 Task: Search one way flight ticket for 1 adult, 1 child, 1 infant in seat in premium economy from Charleston: Charleston International Airport/charleston Afb to Rockford: Chicago Rockford International Airport(was Northwest Chicagoland Regional Airport At Rockford) on 5-1-2023. Choice of flights is Emirates. Number of bags: 2 carry on bags and 4 checked bags. Price is upto 105000. Outbound departure time preference is 18:30.
Action: Mouse moved to (224, 308)
Screenshot: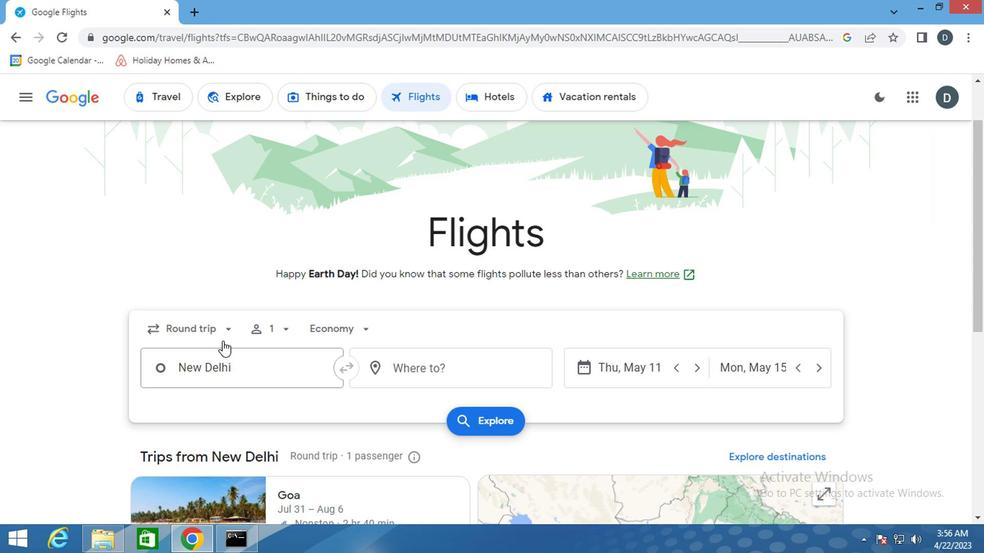 
Action: Mouse pressed left at (224, 308)
Screenshot: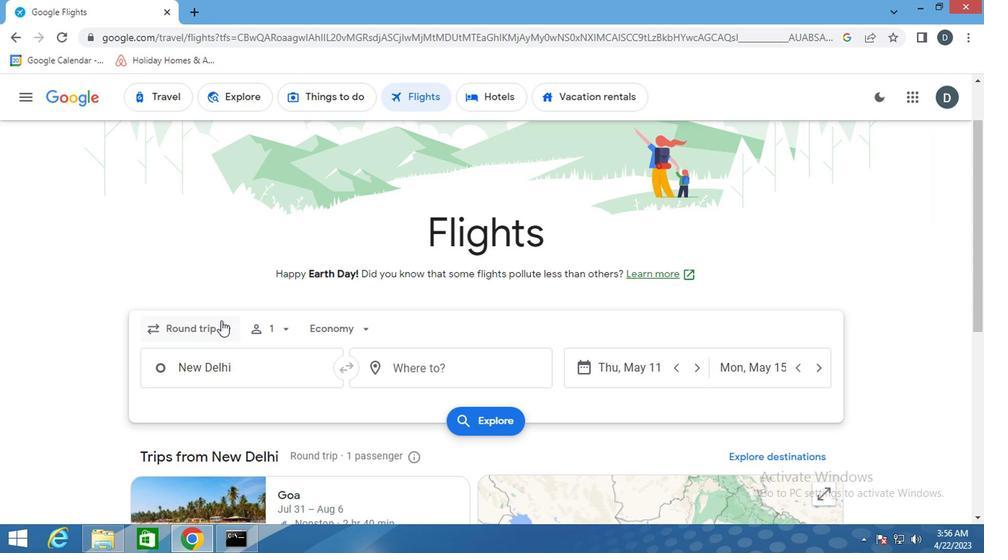 
Action: Mouse moved to (216, 390)
Screenshot: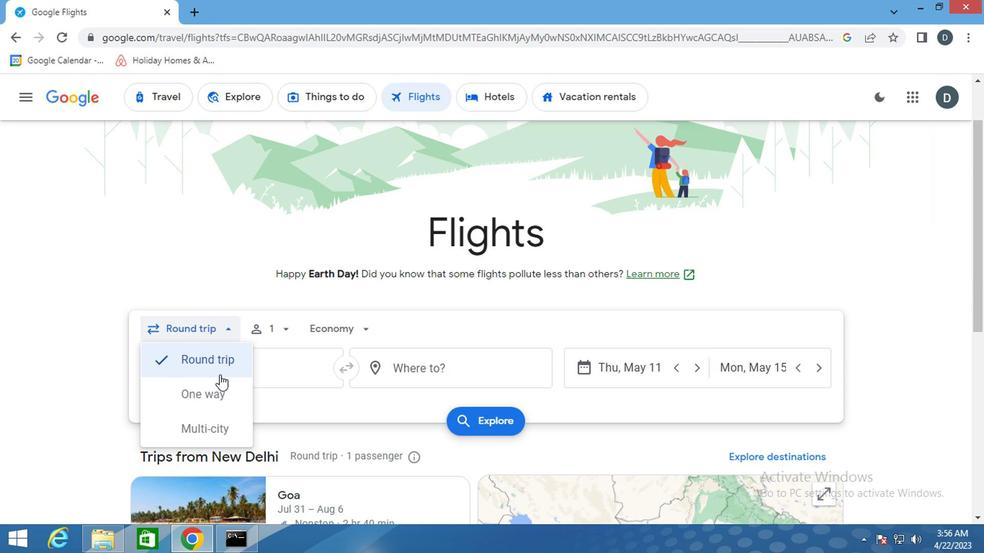 
Action: Mouse pressed left at (216, 390)
Screenshot: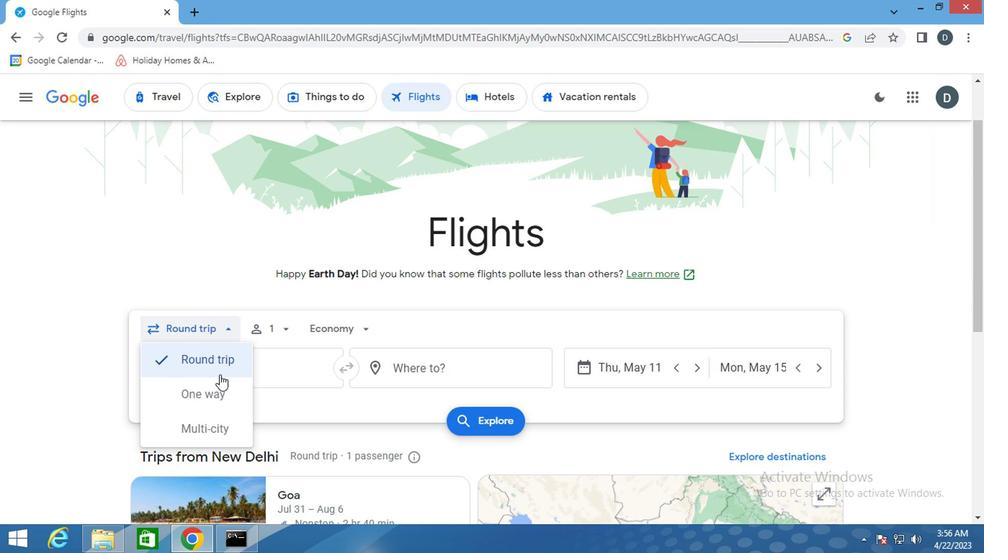 
Action: Mouse moved to (289, 317)
Screenshot: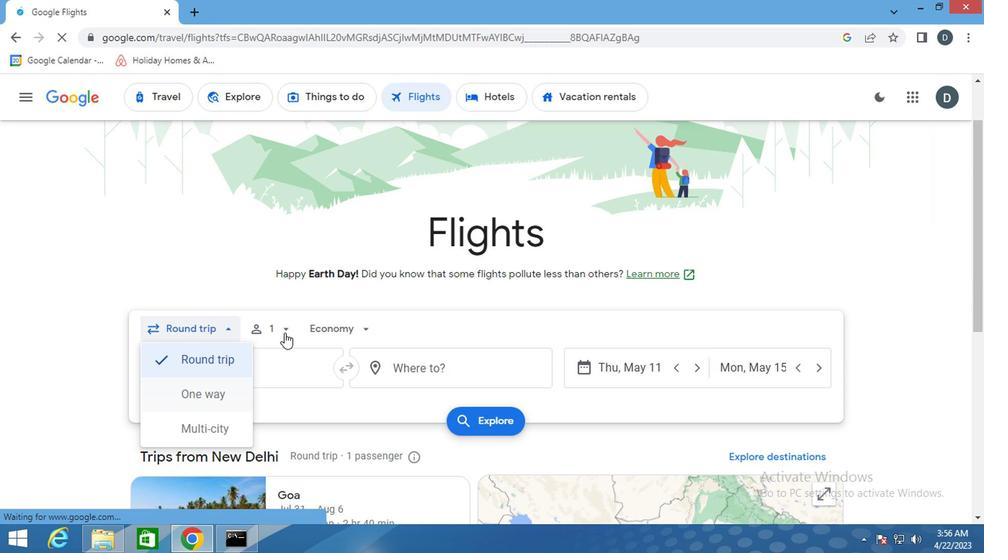 
Action: Mouse pressed left at (289, 317)
Screenshot: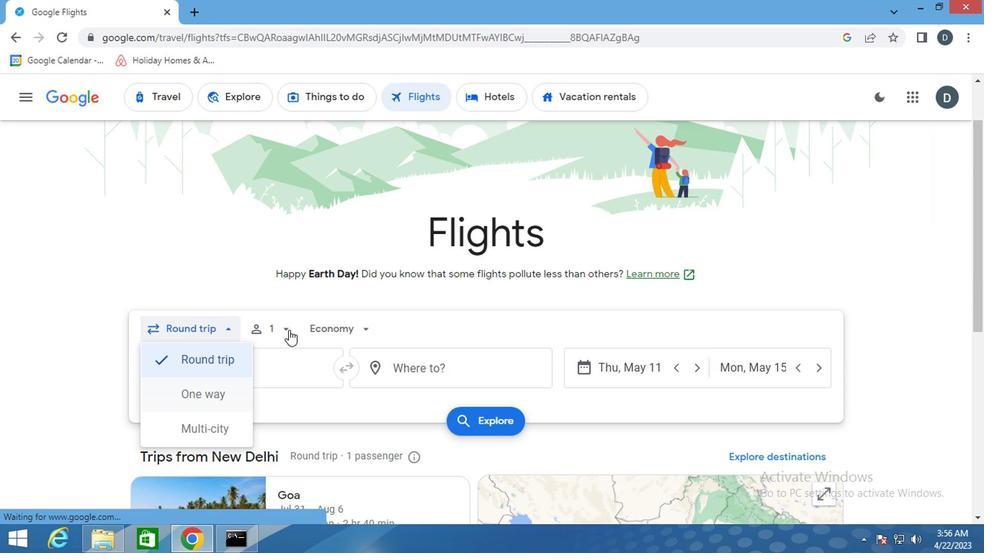 
Action: Mouse moved to (389, 395)
Screenshot: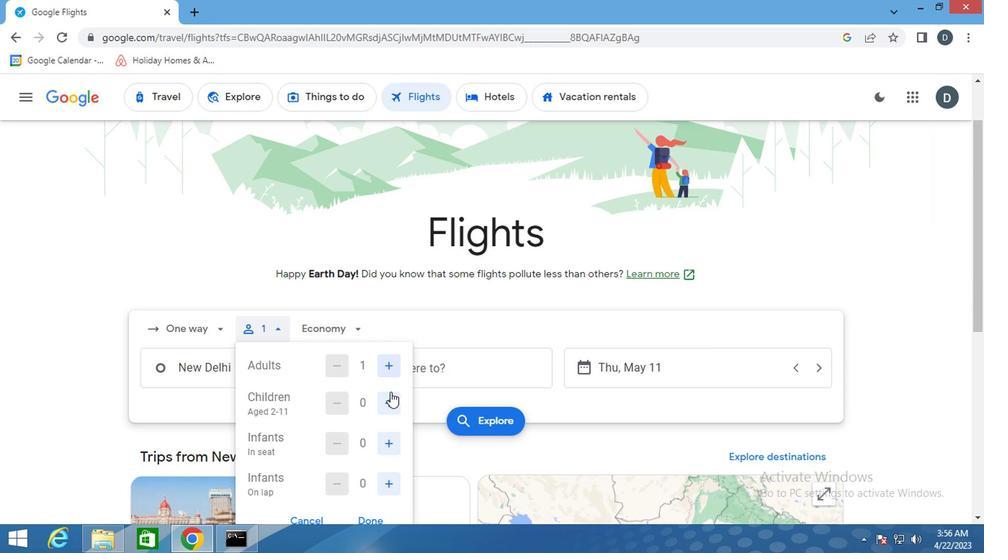 
Action: Mouse pressed left at (389, 395)
Screenshot: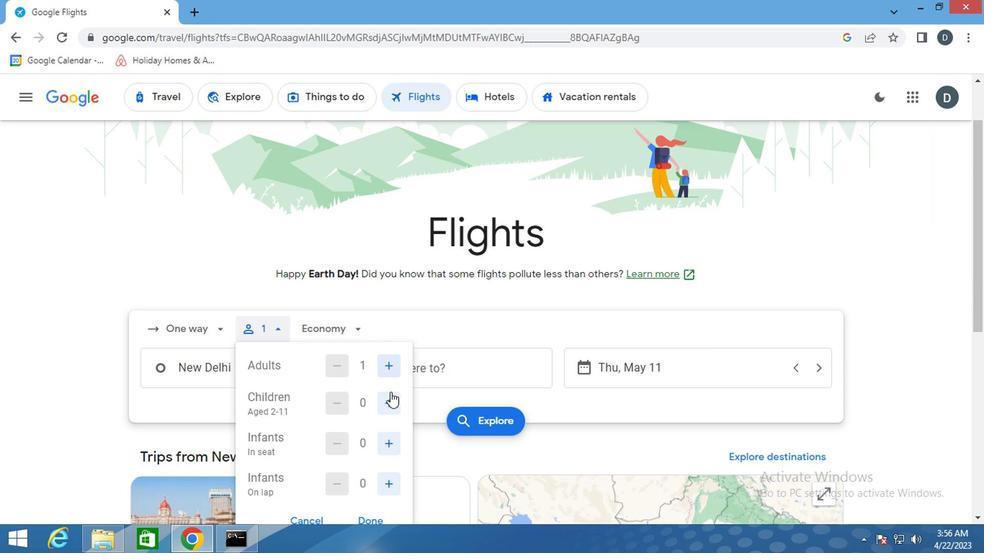 
Action: Mouse moved to (383, 449)
Screenshot: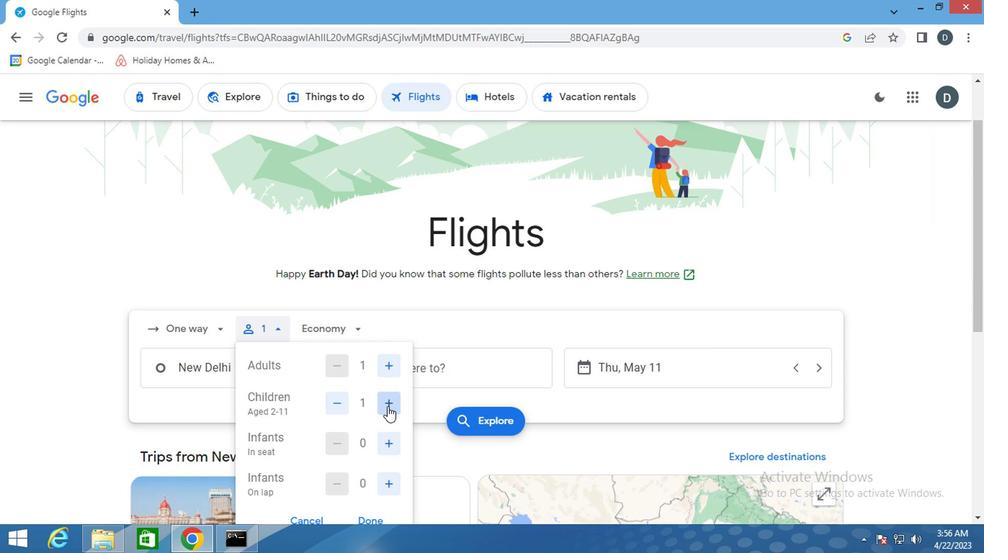 
Action: Mouse pressed left at (383, 449)
Screenshot: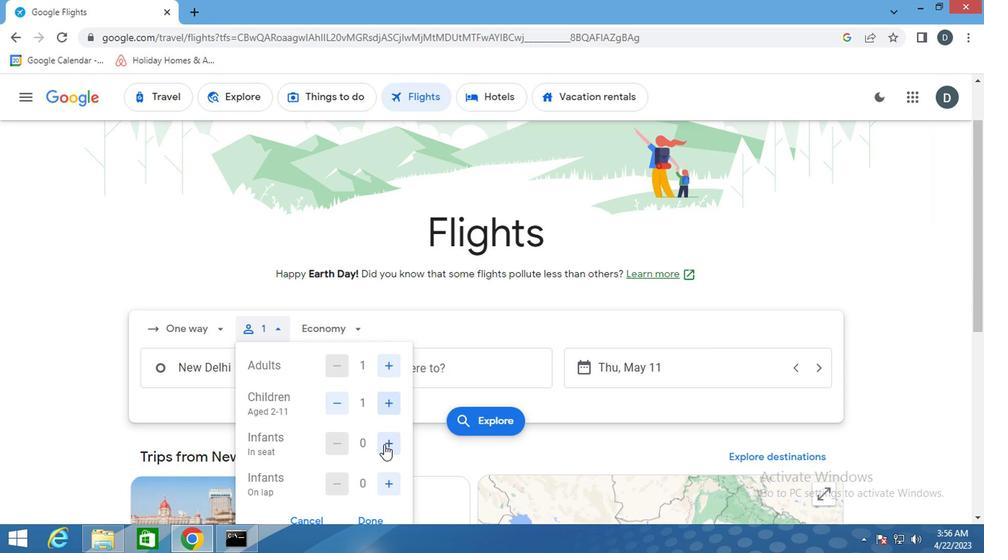 
Action: Mouse moved to (365, 531)
Screenshot: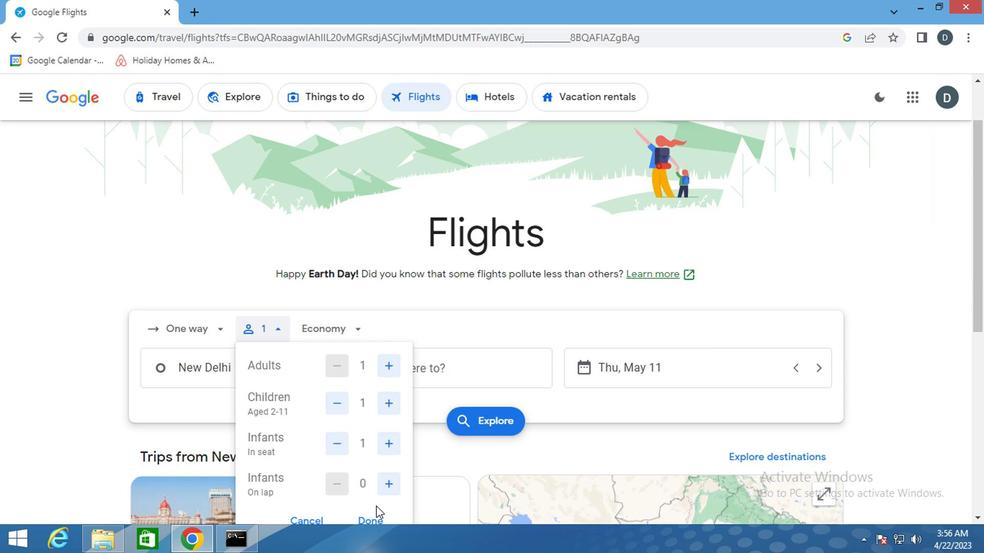
Action: Mouse pressed left at (365, 531)
Screenshot: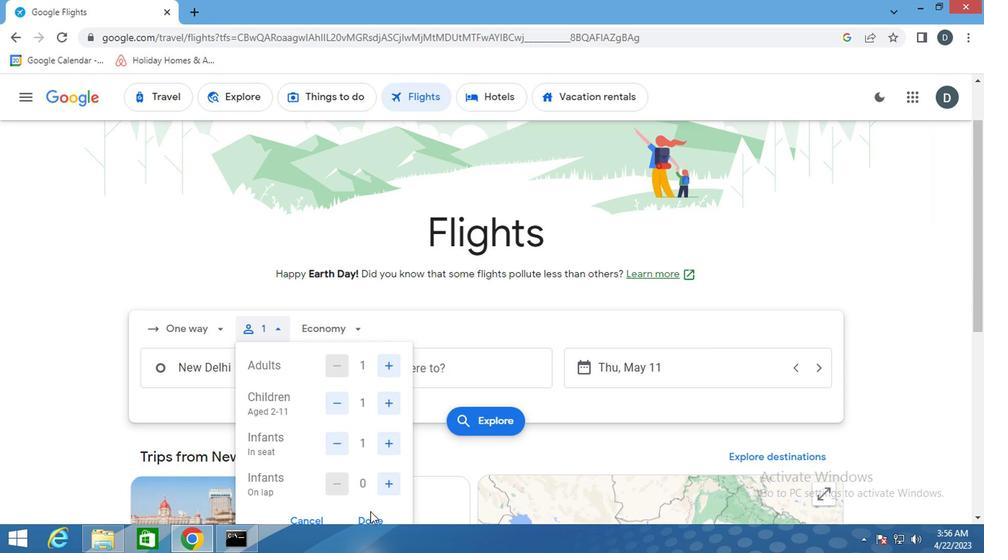 
Action: Mouse moved to (343, 313)
Screenshot: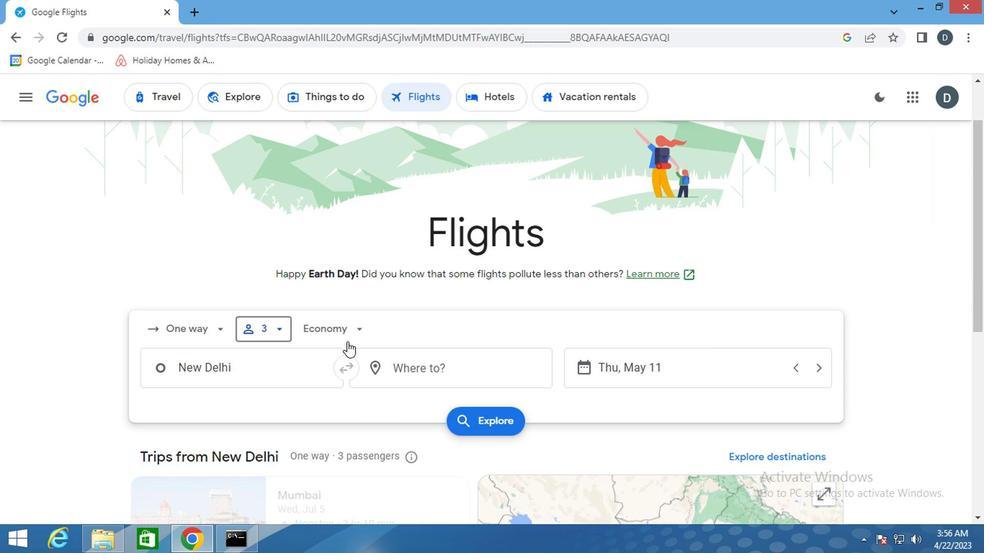 
Action: Mouse pressed left at (343, 313)
Screenshot: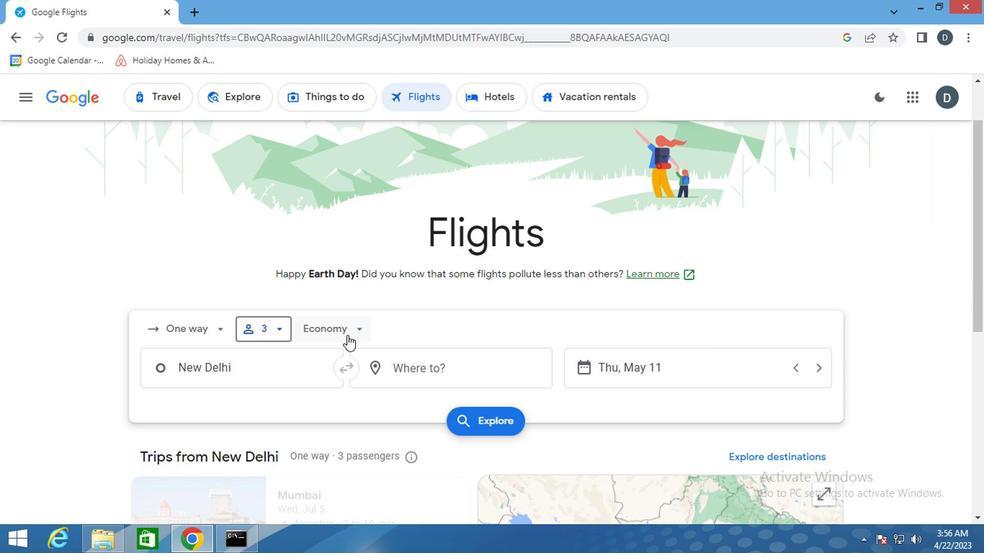 
Action: Mouse moved to (397, 408)
Screenshot: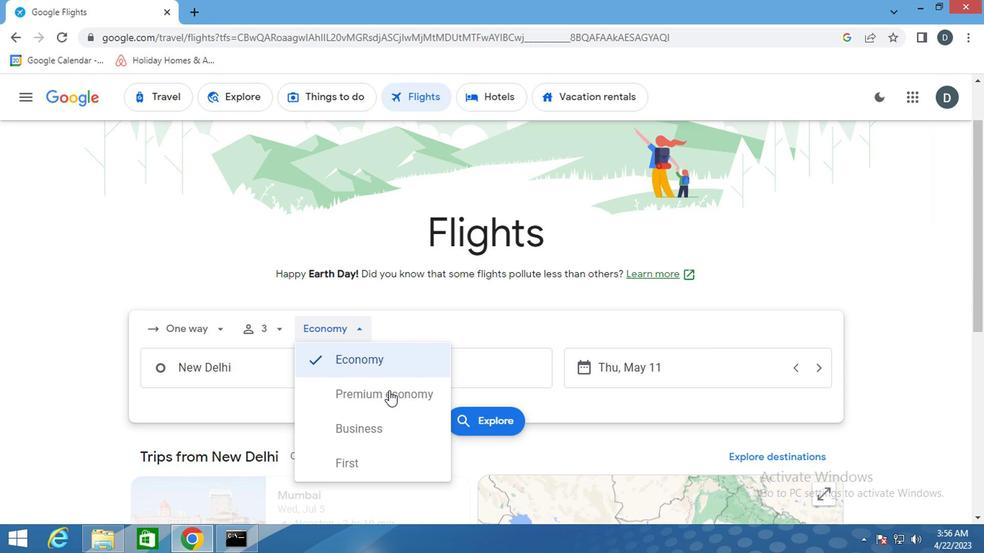 
Action: Mouse pressed left at (397, 408)
Screenshot: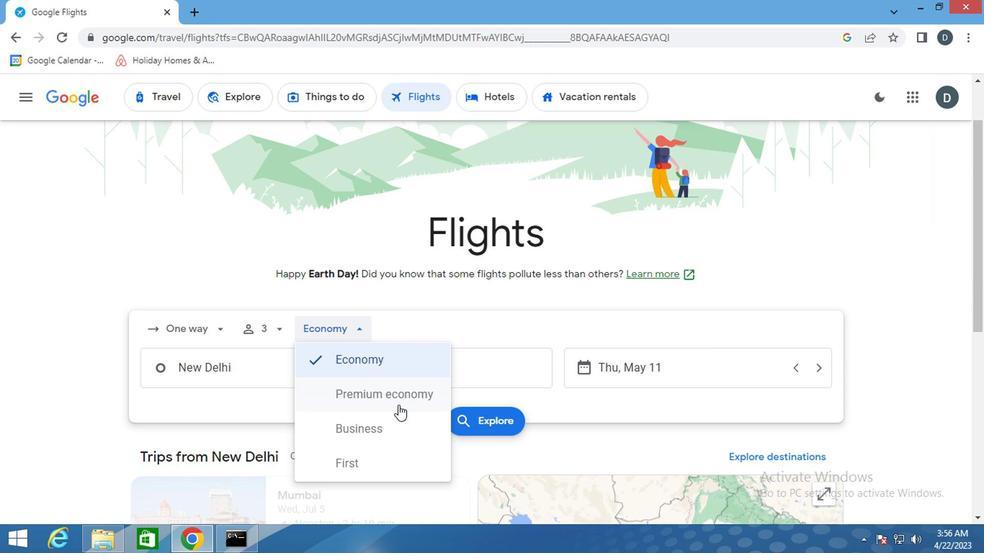 
Action: Mouse moved to (270, 378)
Screenshot: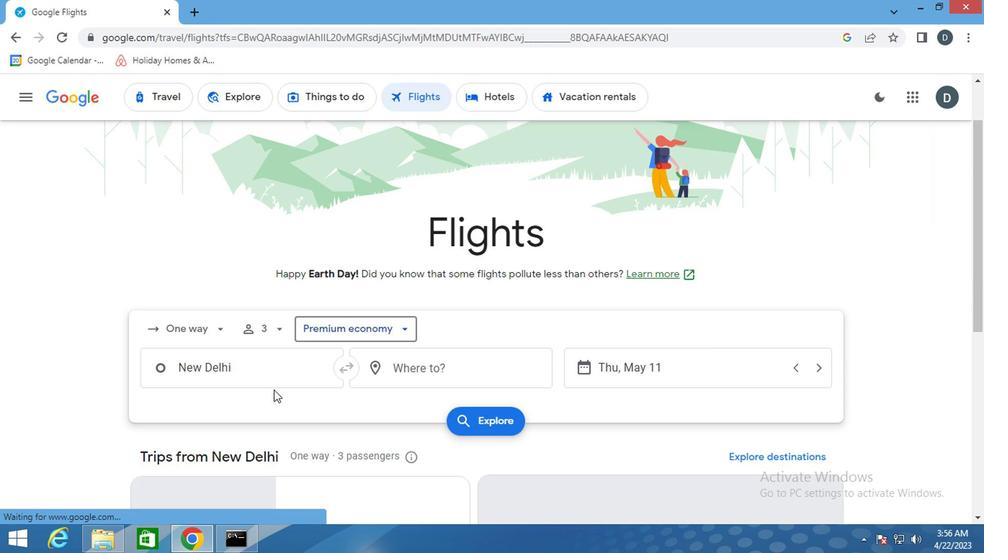 
Action: Mouse pressed left at (270, 378)
Screenshot: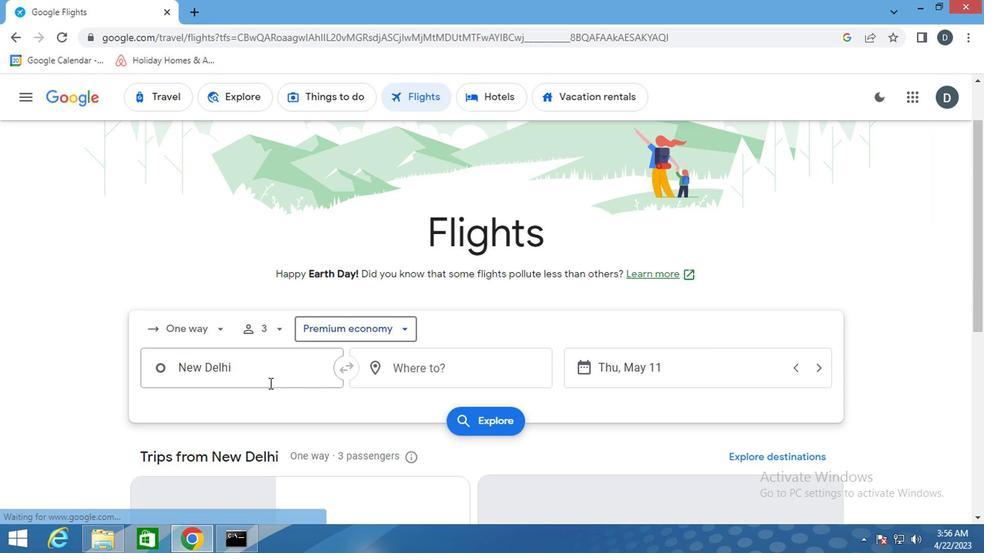 
Action: Key pressed <Key.shift>CHARLESTON
Screenshot: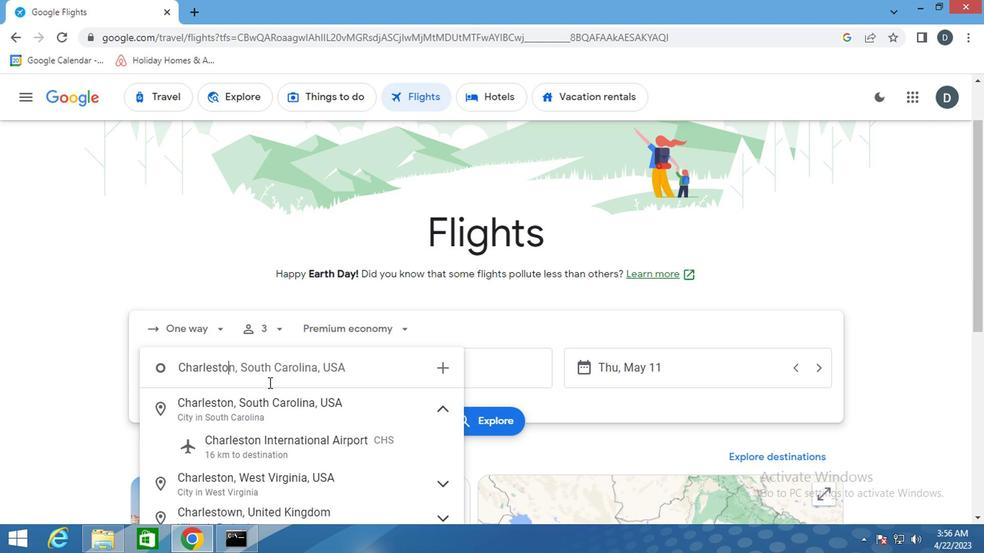 
Action: Mouse moved to (285, 447)
Screenshot: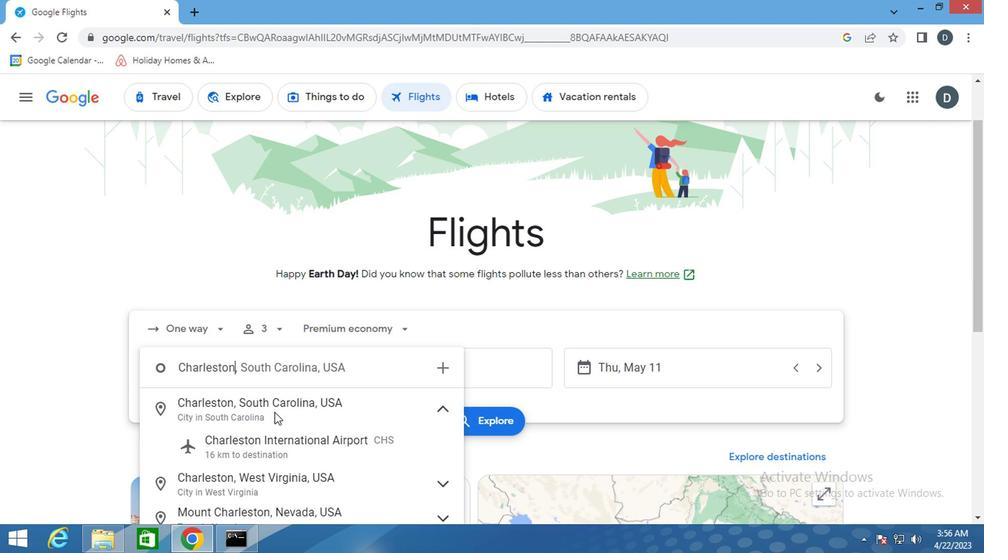 
Action: Mouse pressed left at (285, 447)
Screenshot: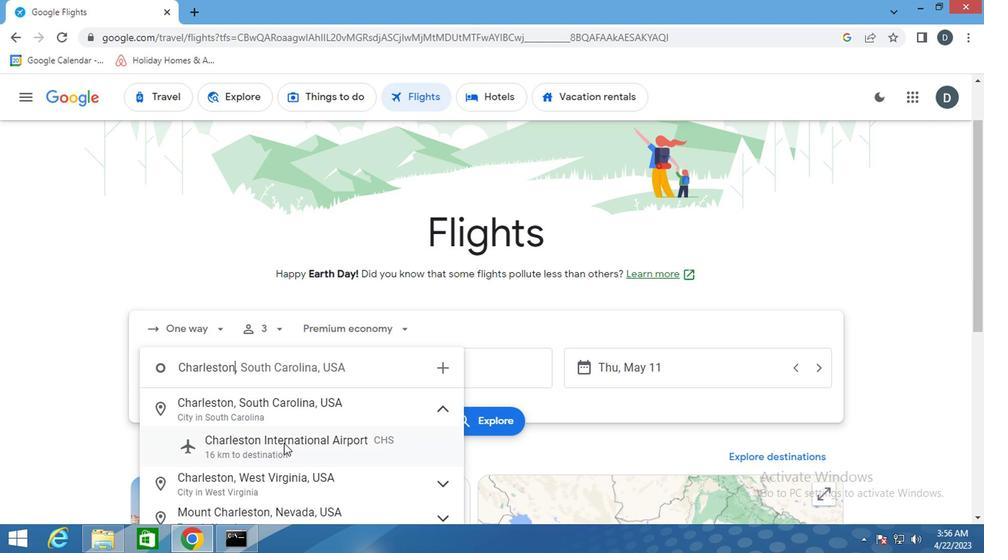 
Action: Mouse moved to (443, 362)
Screenshot: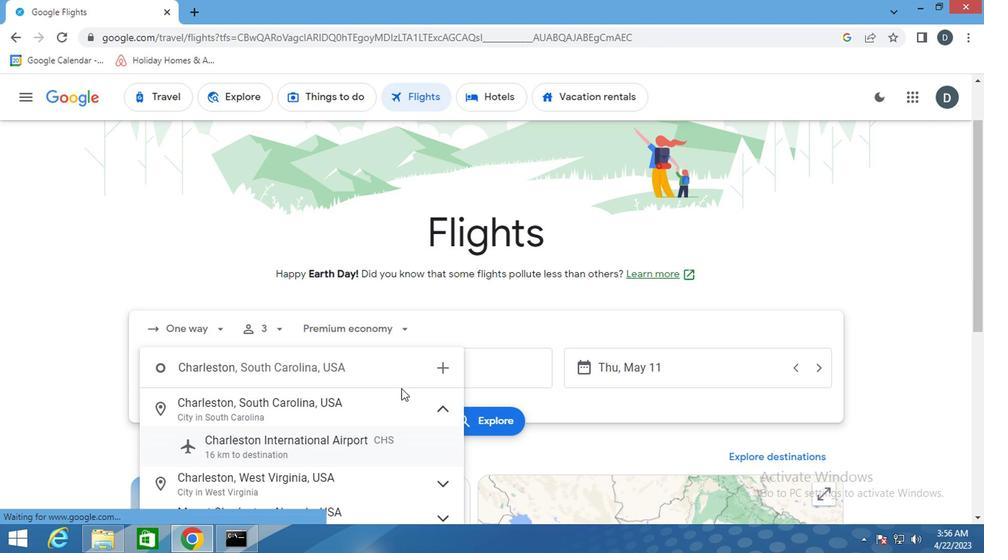 
Action: Mouse pressed left at (443, 362)
Screenshot: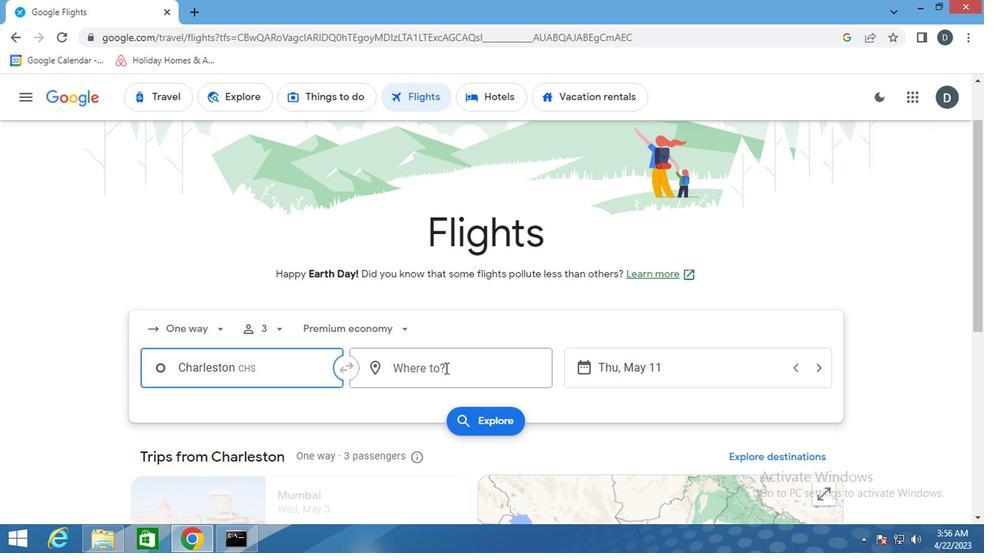 
Action: Mouse moved to (444, 361)
Screenshot: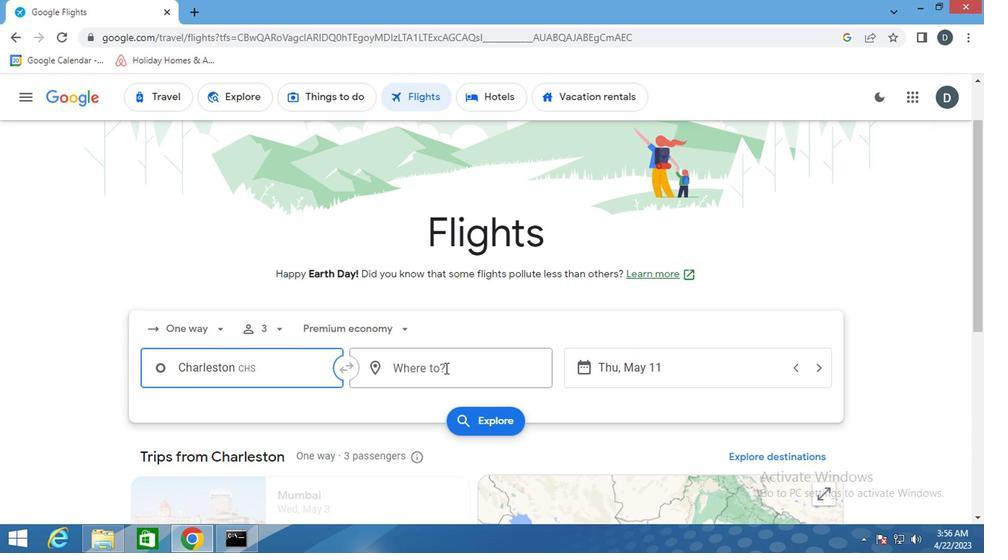 
Action: Key pressed ROC<Key.backspace><Key.backspace><Key.backspace><Key.backspace><Key.shift>ROCKFORD
Screenshot: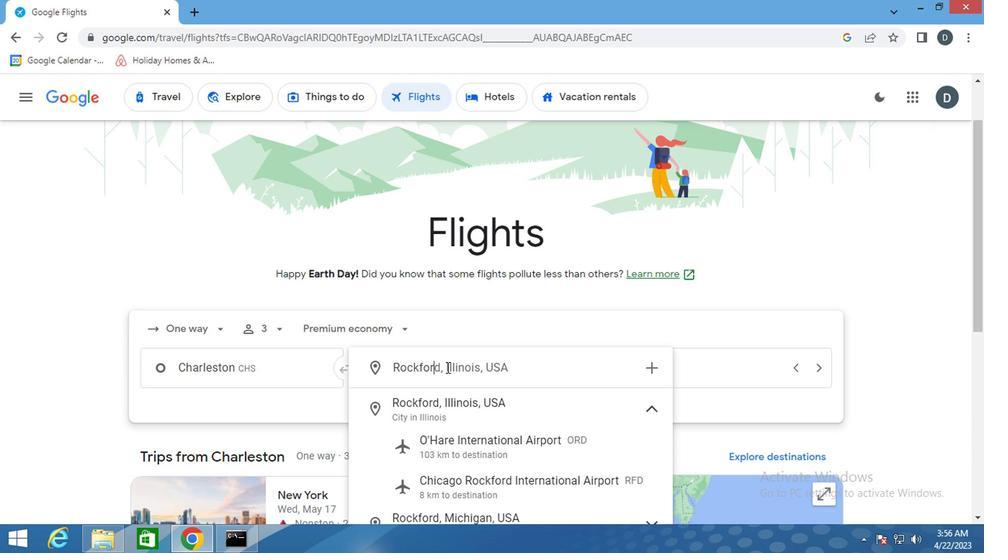 
Action: Mouse moved to (498, 477)
Screenshot: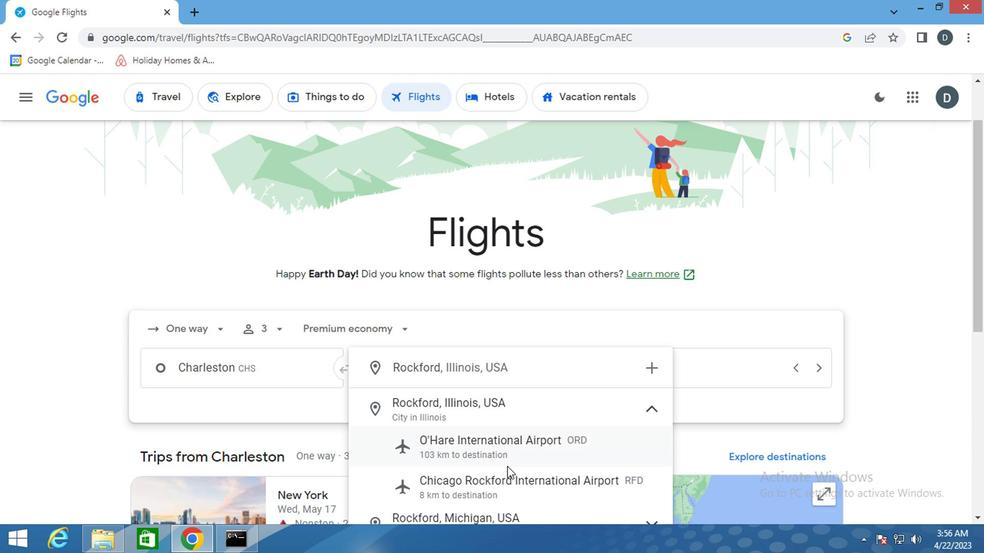 
Action: Mouse pressed left at (498, 477)
Screenshot: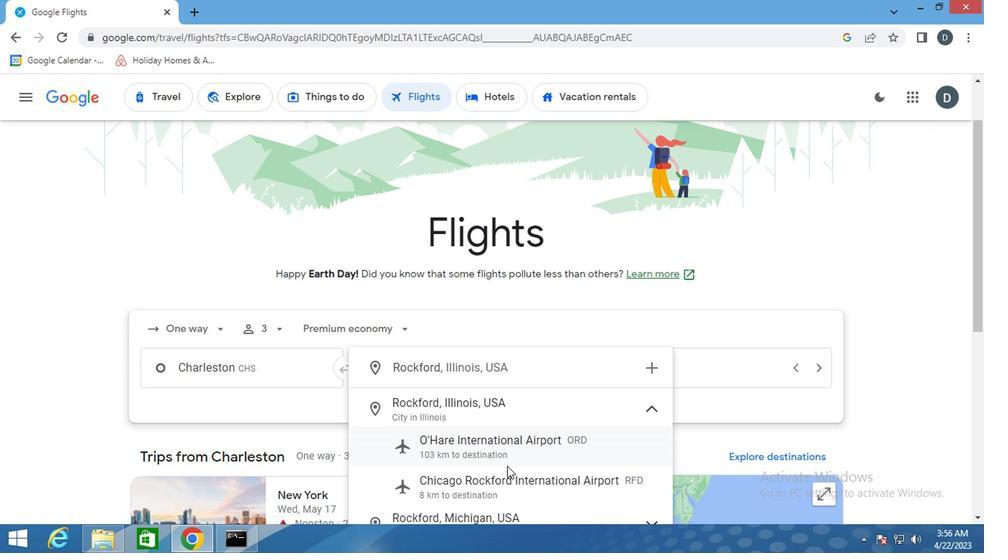 
Action: Mouse moved to (662, 365)
Screenshot: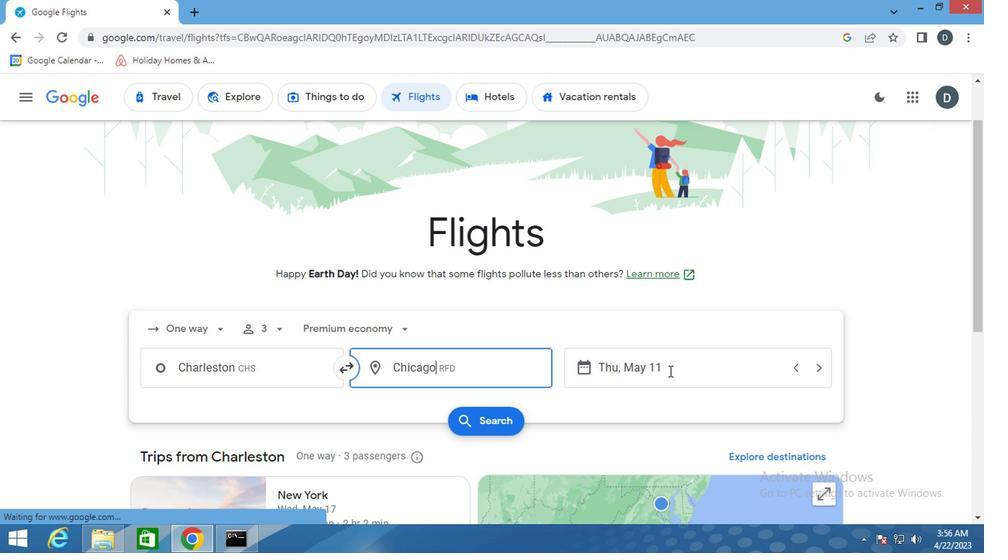 
Action: Mouse pressed left at (662, 365)
Screenshot: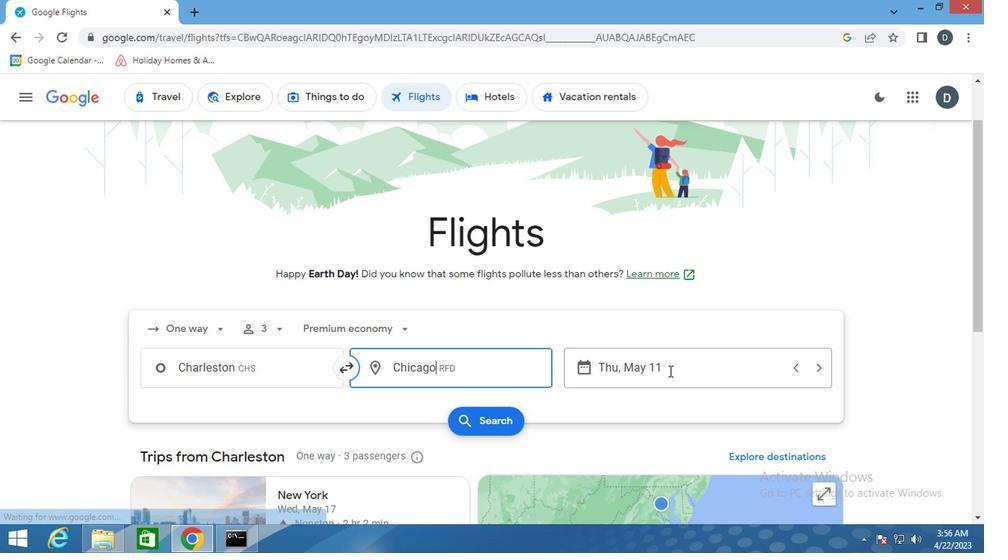 
Action: Mouse moved to (615, 228)
Screenshot: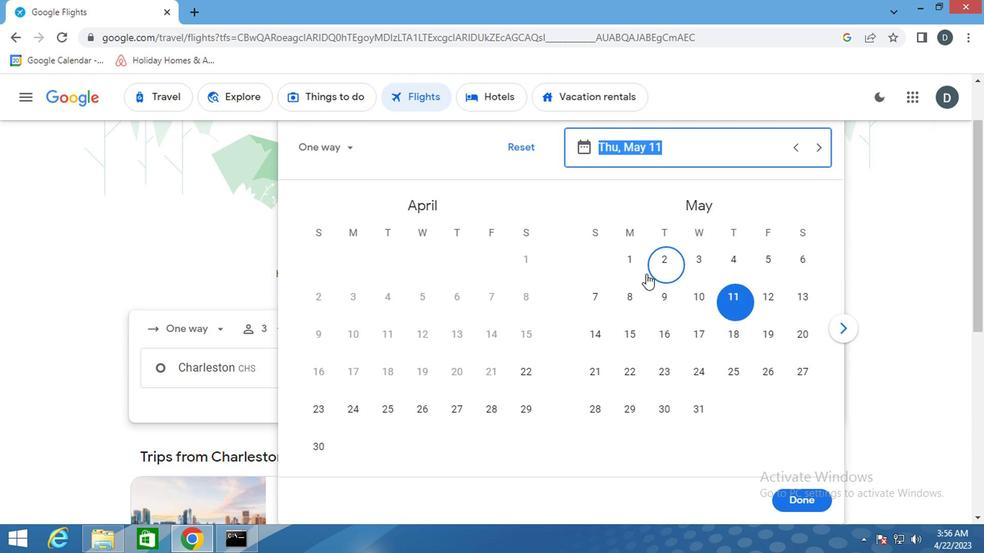 
Action: Mouse pressed left at (615, 228)
Screenshot: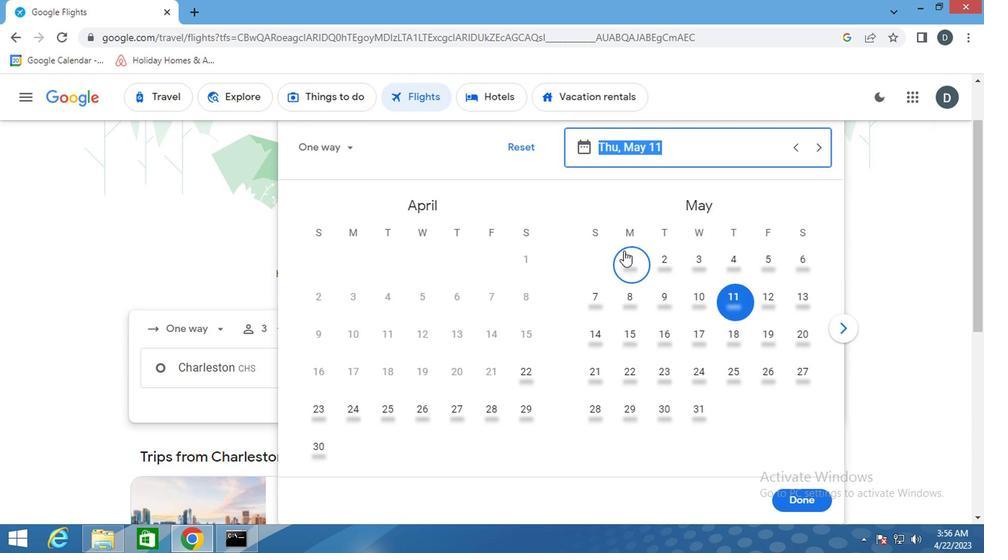
Action: Mouse moved to (804, 532)
Screenshot: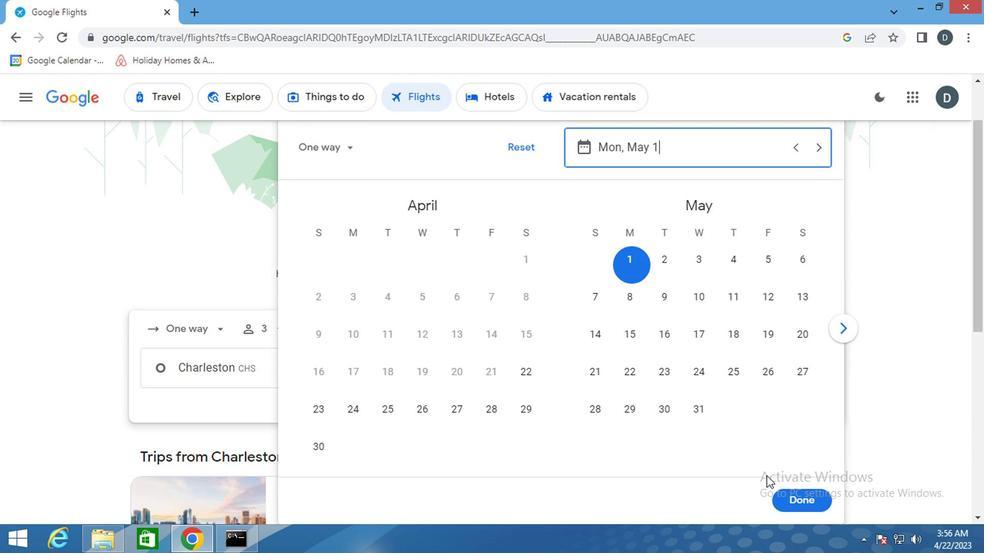 
Action: Mouse pressed left at (804, 532)
Screenshot: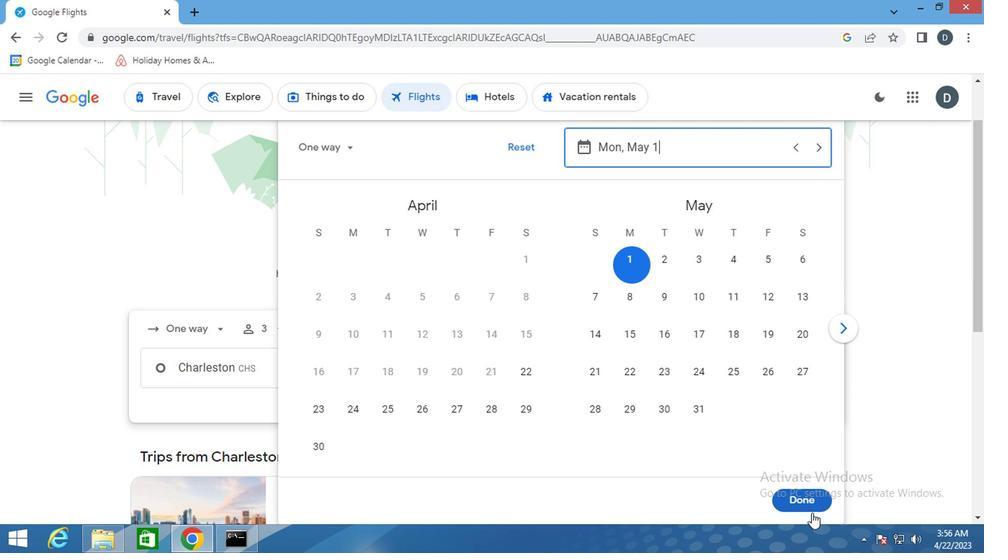 
Action: Mouse moved to (799, 518)
Screenshot: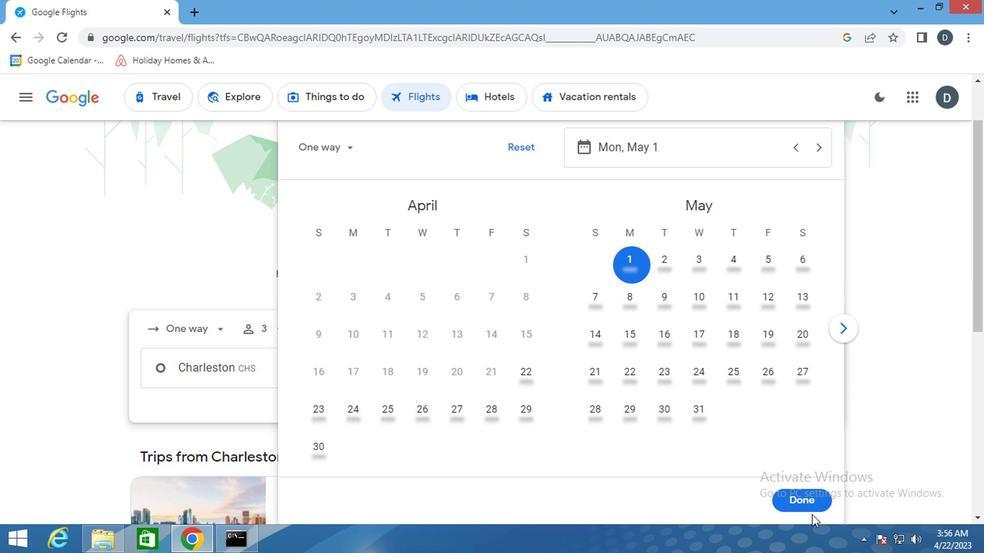 
Action: Mouse pressed left at (799, 518)
Screenshot: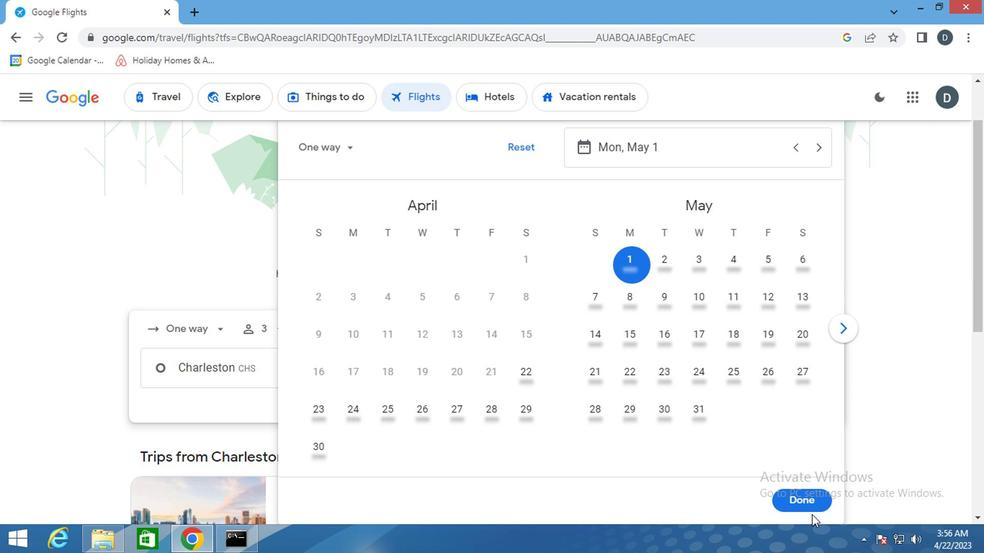 
Action: Mouse moved to (463, 416)
Screenshot: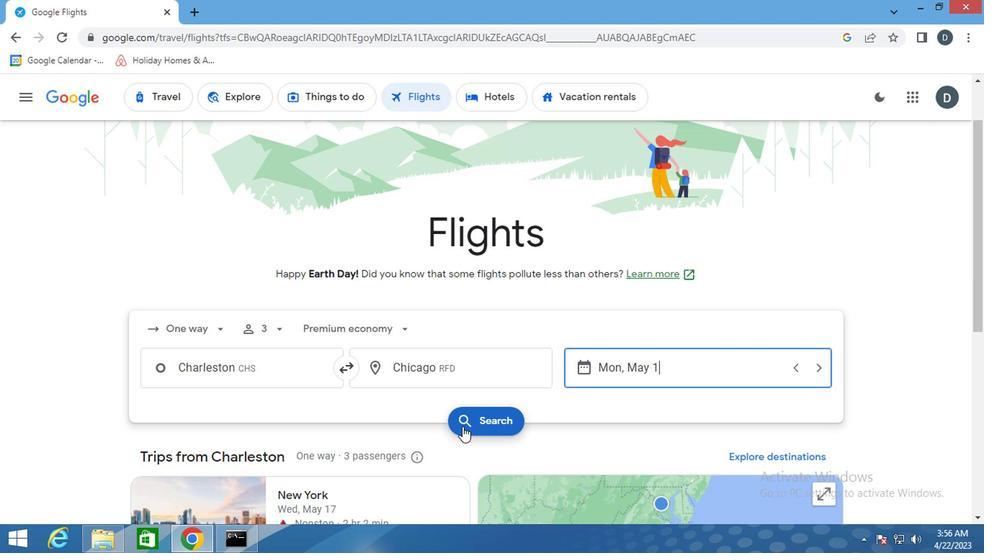
Action: Mouse pressed left at (463, 416)
Screenshot: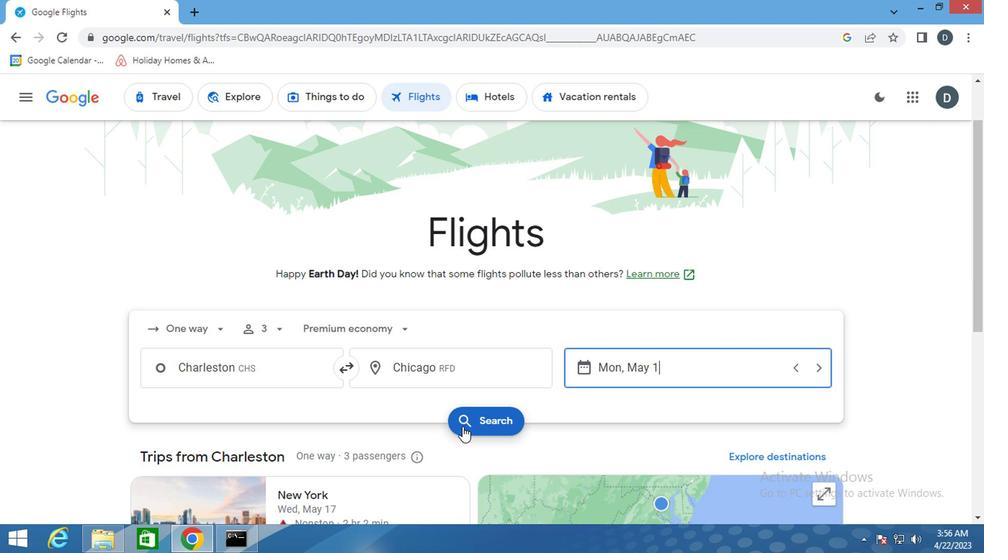 
Action: Mouse moved to (166, 212)
Screenshot: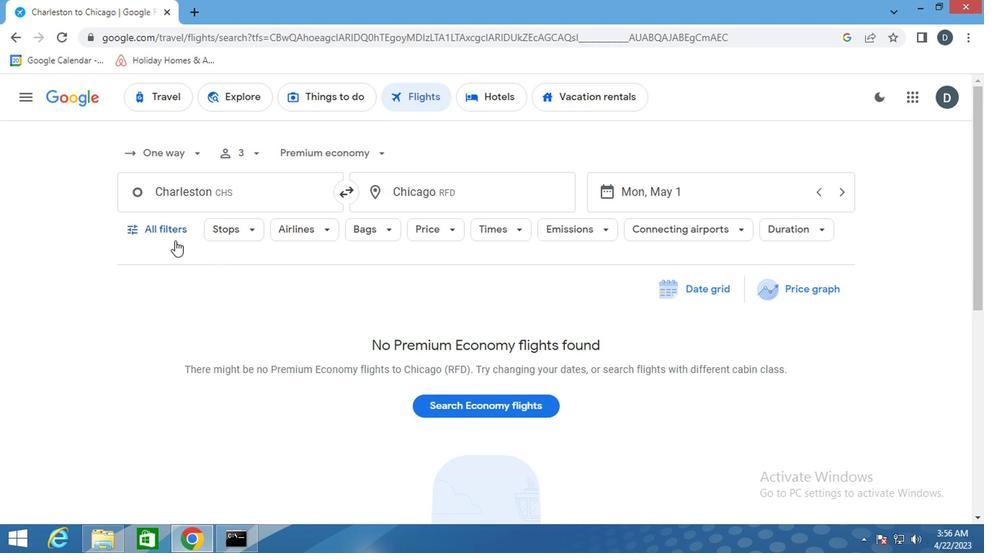 
Action: Mouse pressed left at (166, 212)
Screenshot: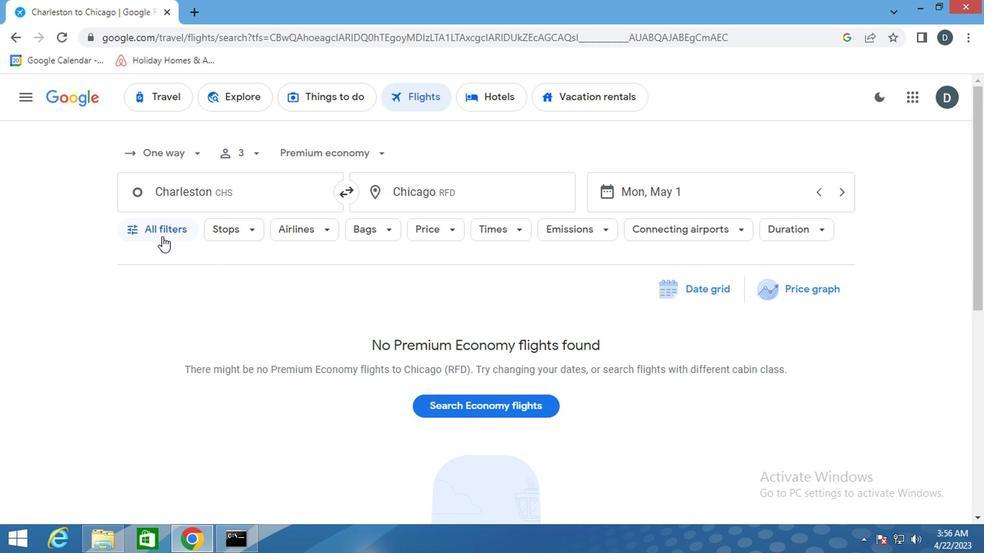 
Action: Mouse moved to (247, 322)
Screenshot: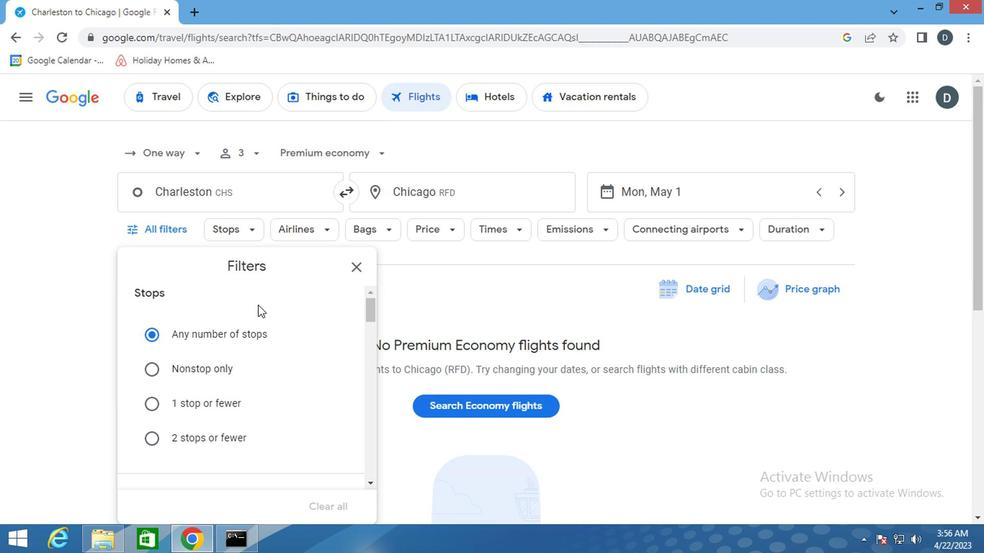
Action: Mouse scrolled (247, 321) with delta (0, 0)
Screenshot: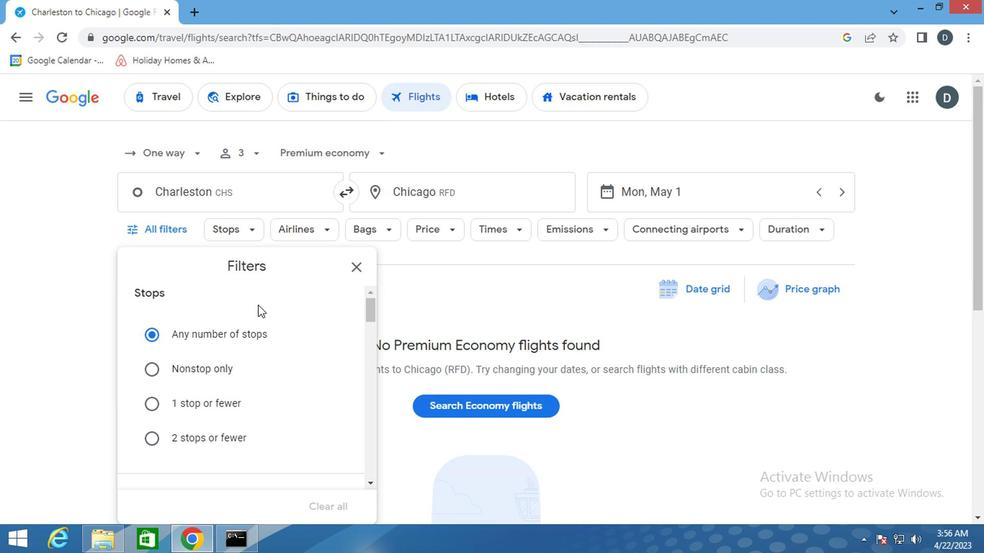 
Action: Mouse moved to (242, 340)
Screenshot: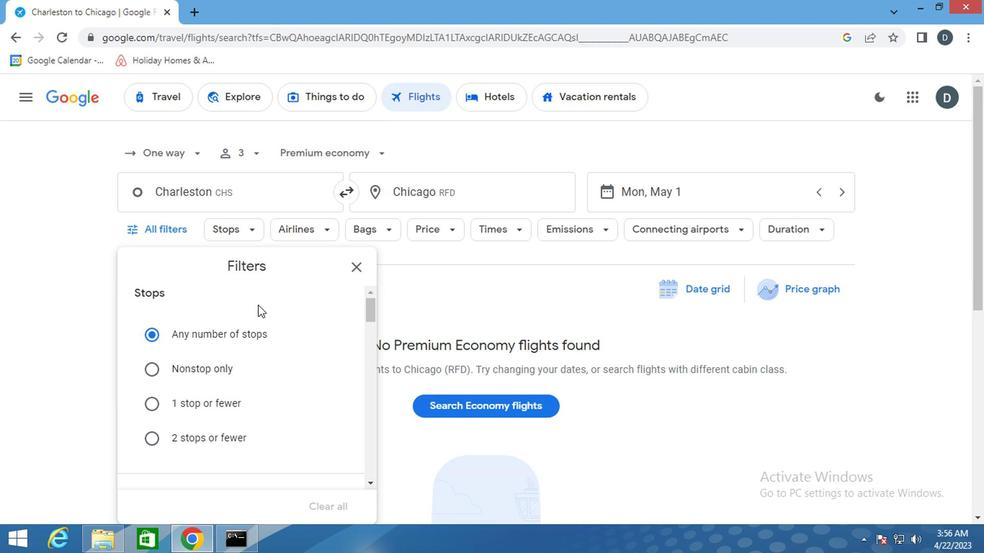 
Action: Mouse scrolled (242, 339) with delta (0, 0)
Screenshot: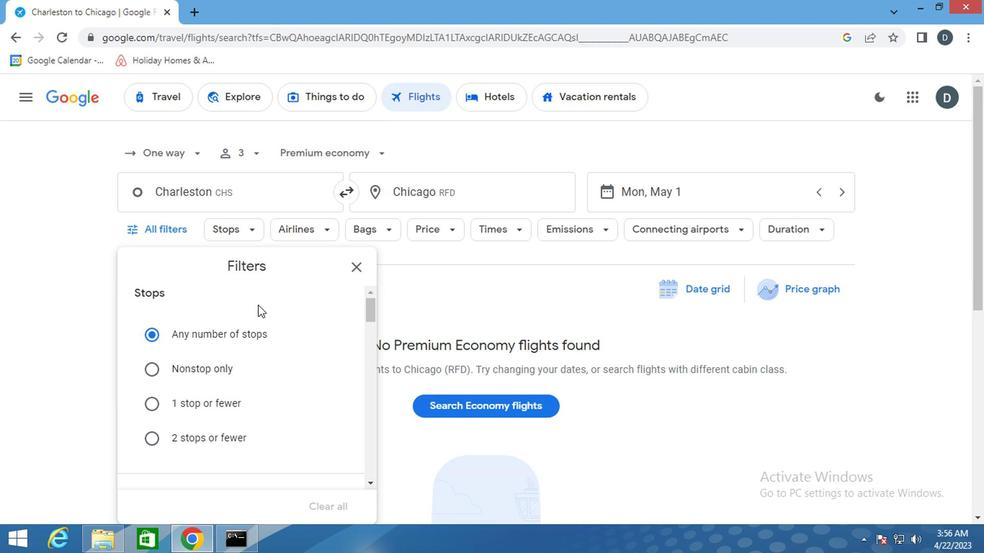 
Action: Mouse moved to (272, 391)
Screenshot: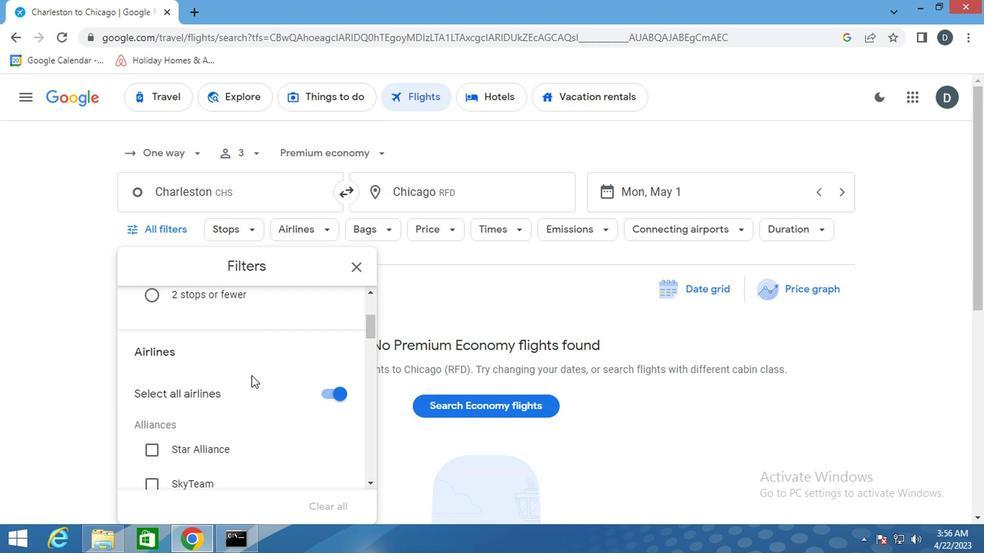
Action: Mouse scrolled (272, 390) with delta (0, -1)
Screenshot: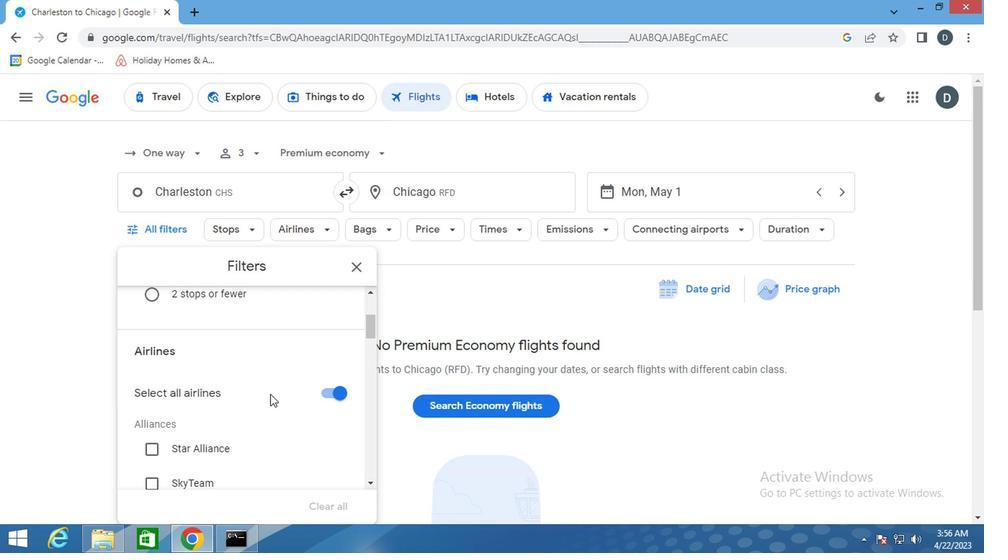 
Action: Mouse scrolled (272, 390) with delta (0, -1)
Screenshot: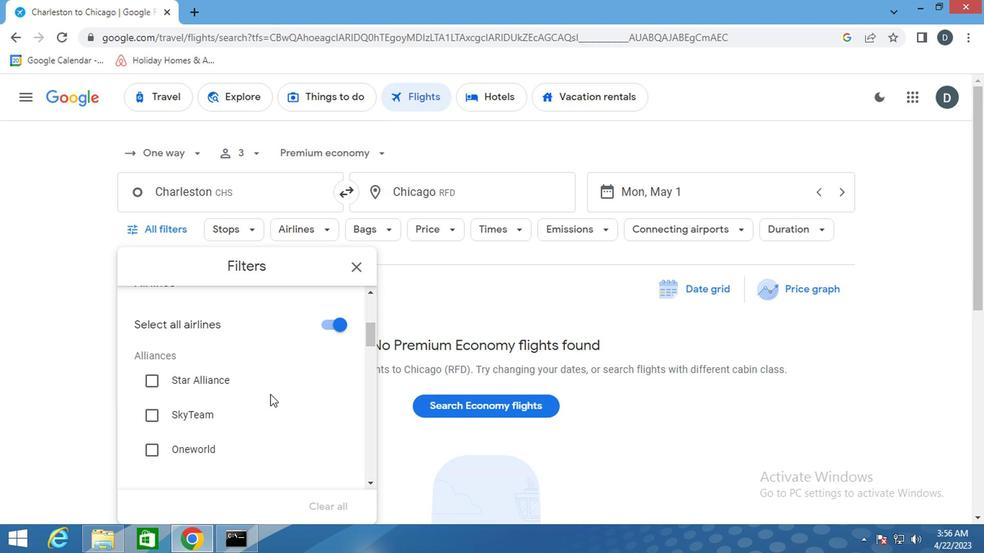 
Action: Mouse scrolled (272, 390) with delta (0, -1)
Screenshot: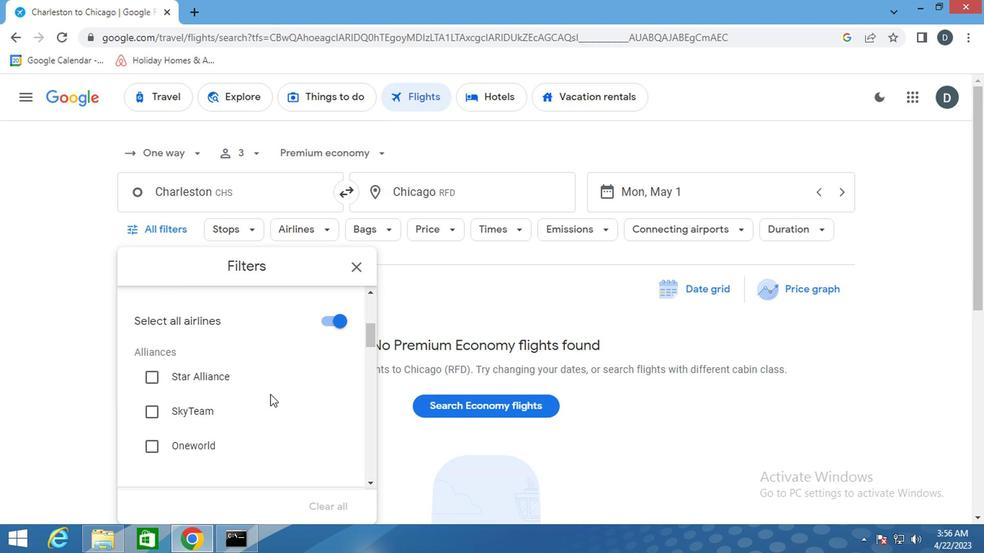 
Action: Mouse scrolled (272, 390) with delta (0, -1)
Screenshot: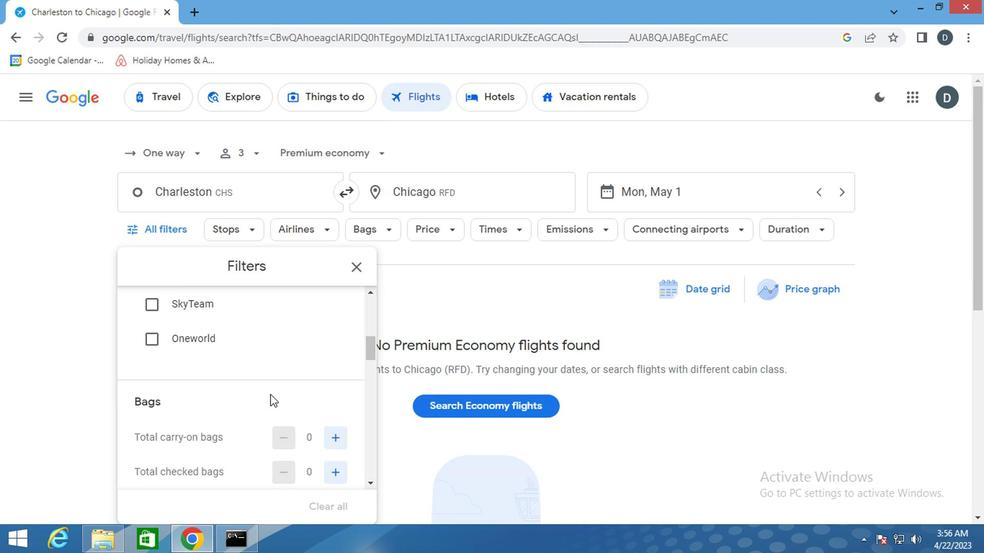 
Action: Mouse scrolled (272, 392) with delta (0, 0)
Screenshot: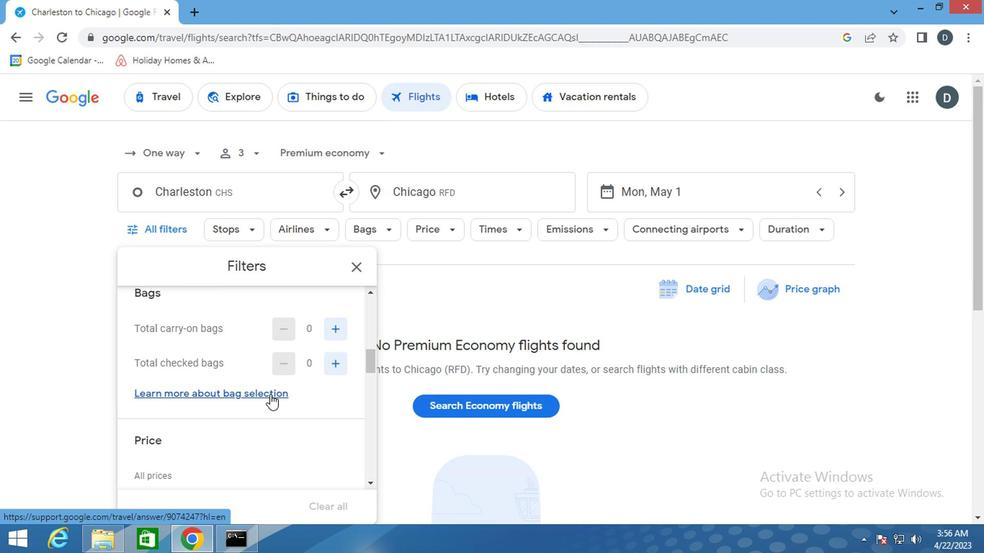 
Action: Mouse moved to (337, 395)
Screenshot: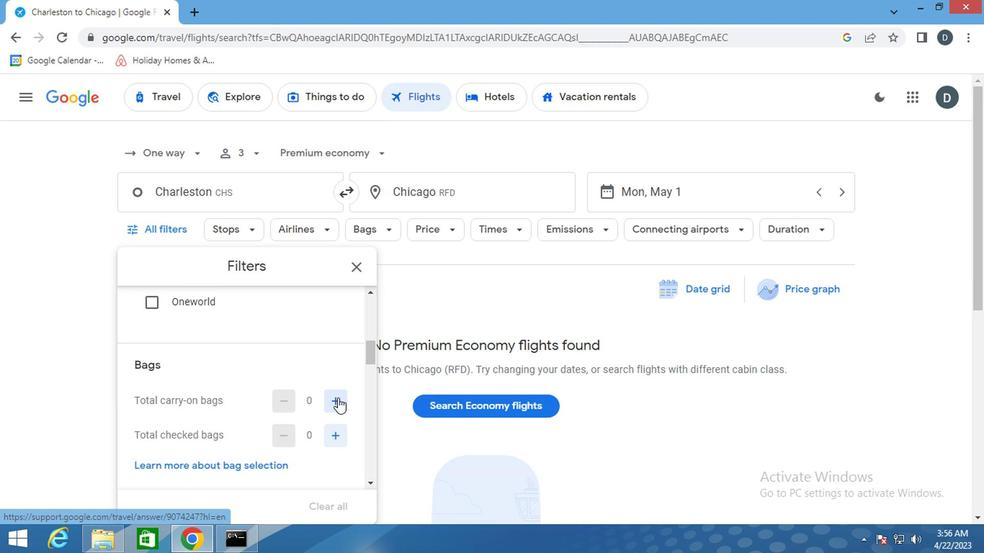 
Action: Mouse pressed left at (337, 395)
Screenshot: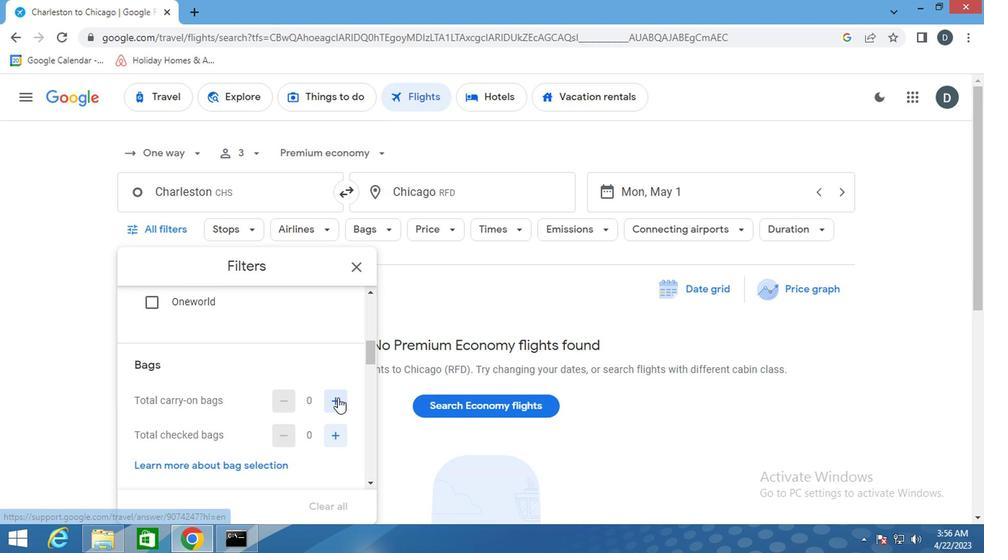 
Action: Mouse pressed left at (337, 395)
Screenshot: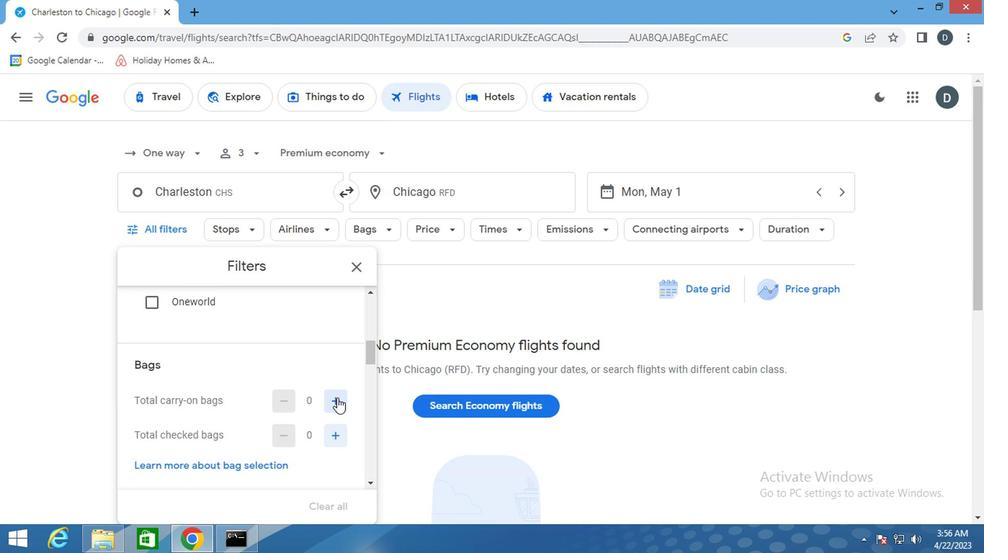 
Action: Mouse moved to (340, 437)
Screenshot: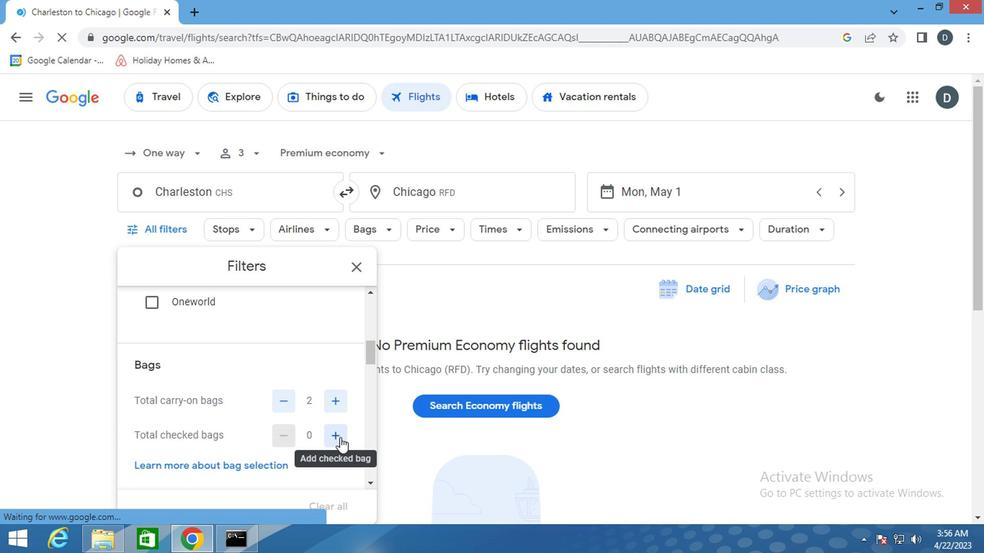
Action: Mouse pressed left at (340, 437)
Screenshot: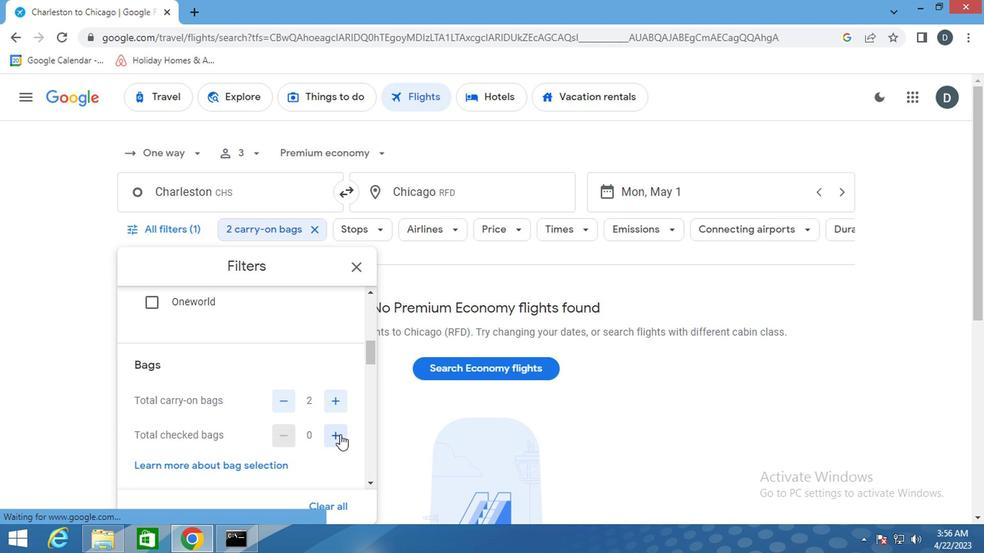 
Action: Mouse pressed left at (340, 437)
Screenshot: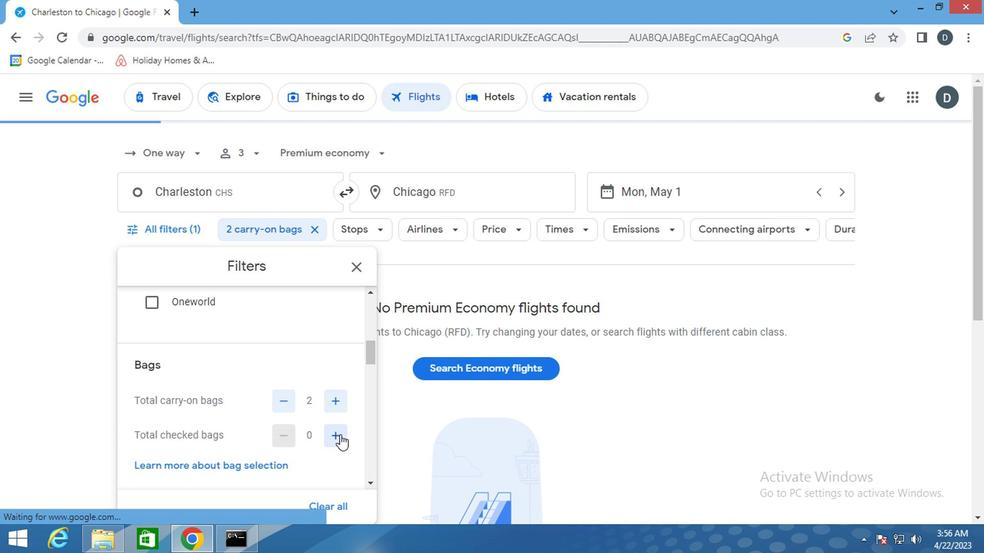 
Action: Mouse pressed left at (340, 437)
Screenshot: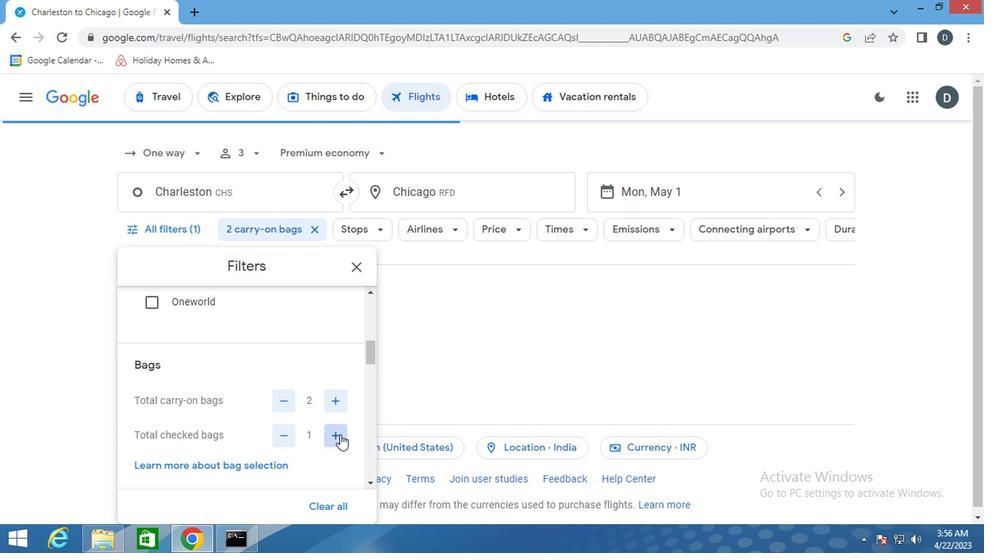 
Action: Mouse moved to (333, 464)
Screenshot: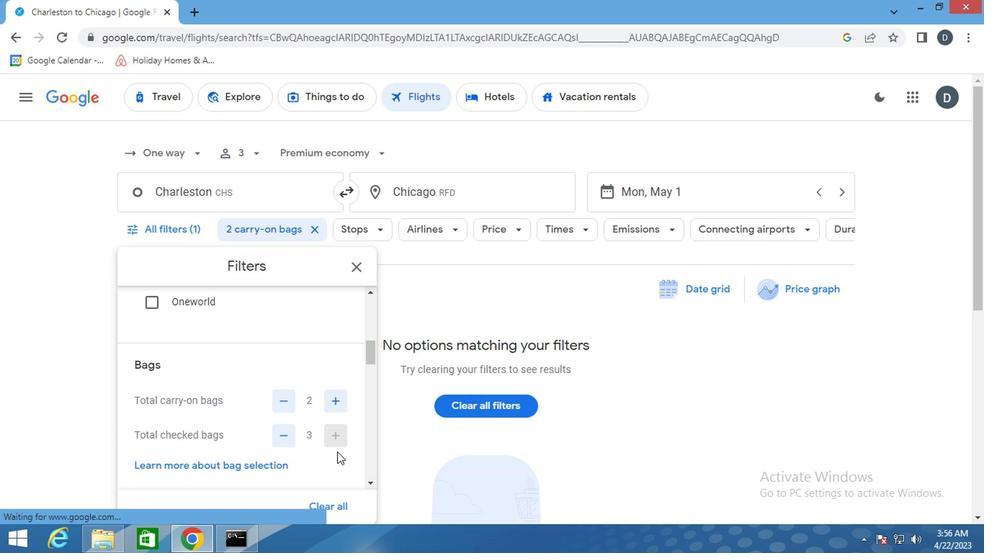 
Action: Mouse scrolled (333, 463) with delta (0, -1)
Screenshot: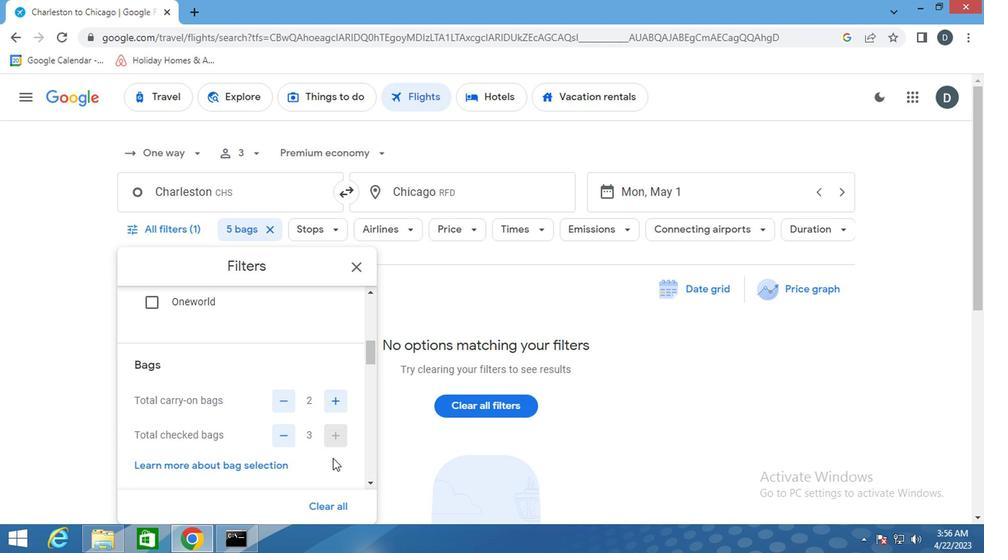 
Action: Mouse scrolled (333, 463) with delta (0, -1)
Screenshot: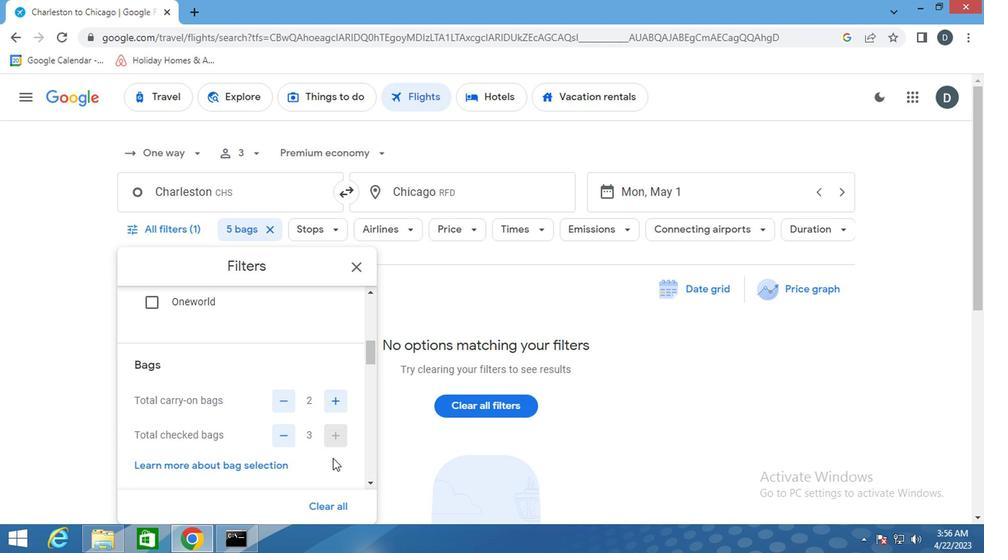 
Action: Mouse moved to (340, 424)
Screenshot: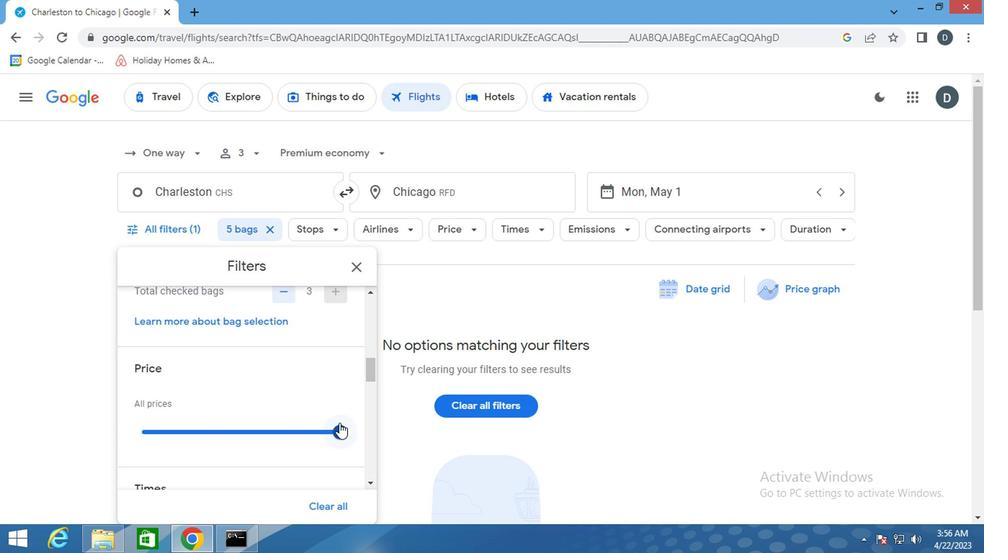 
Action: Mouse pressed left at (340, 424)
Screenshot: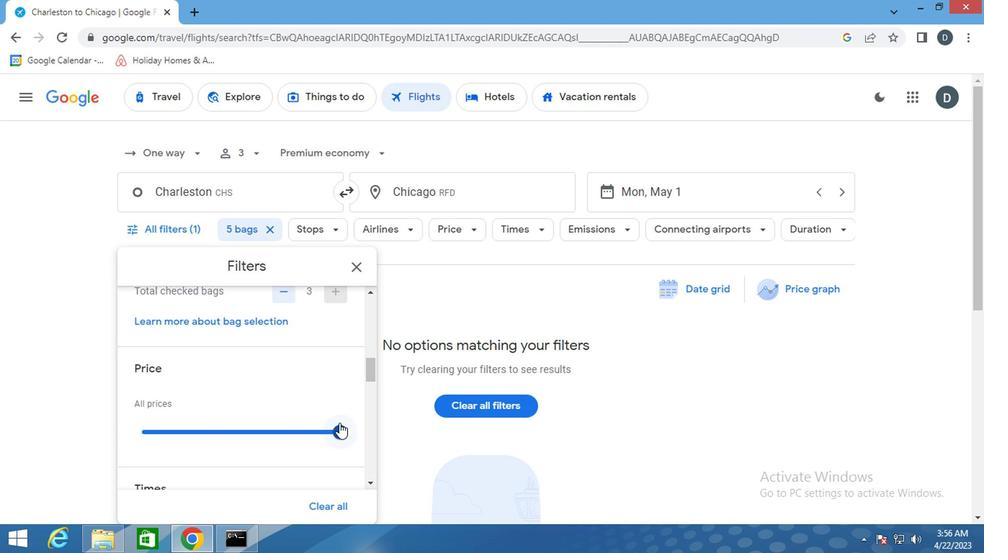 
Action: Mouse moved to (308, 452)
Screenshot: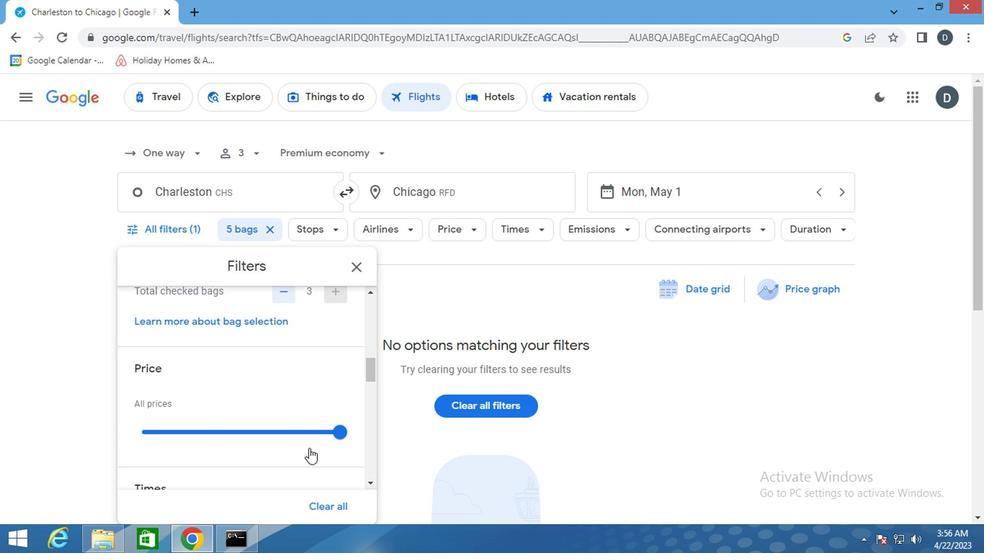 
Action: Mouse scrolled (308, 451) with delta (0, -1)
Screenshot: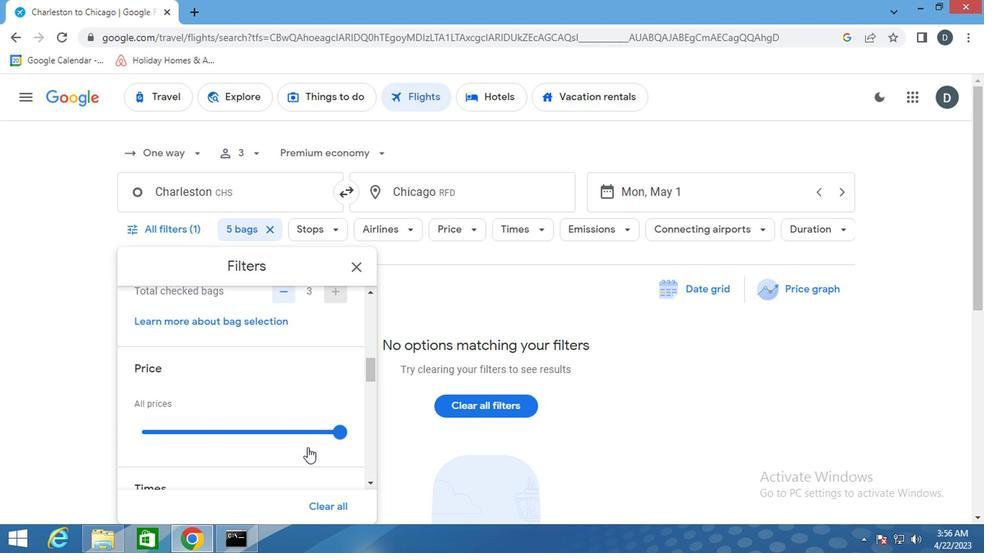 
Action: Mouse moved to (289, 410)
Screenshot: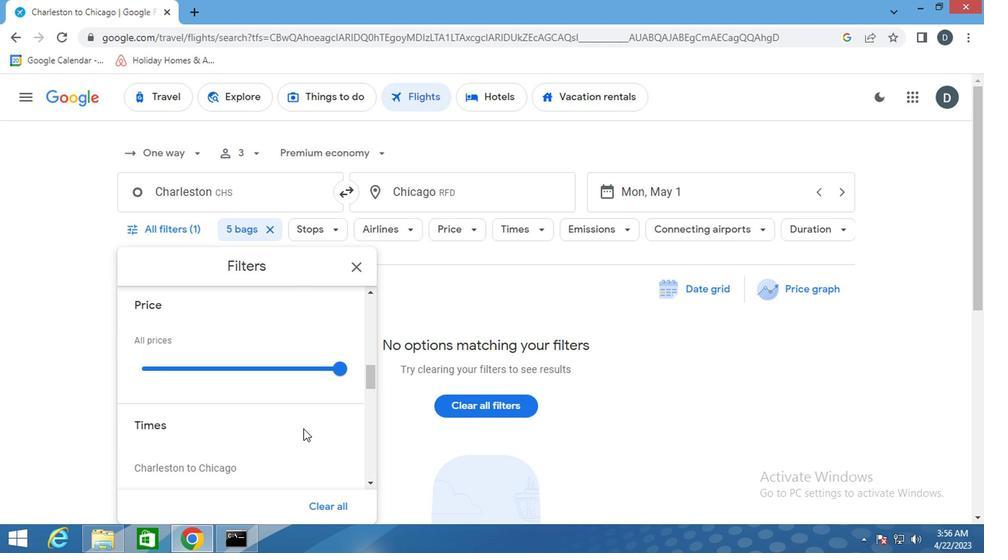 
Action: Mouse scrolled (289, 409) with delta (0, -1)
Screenshot: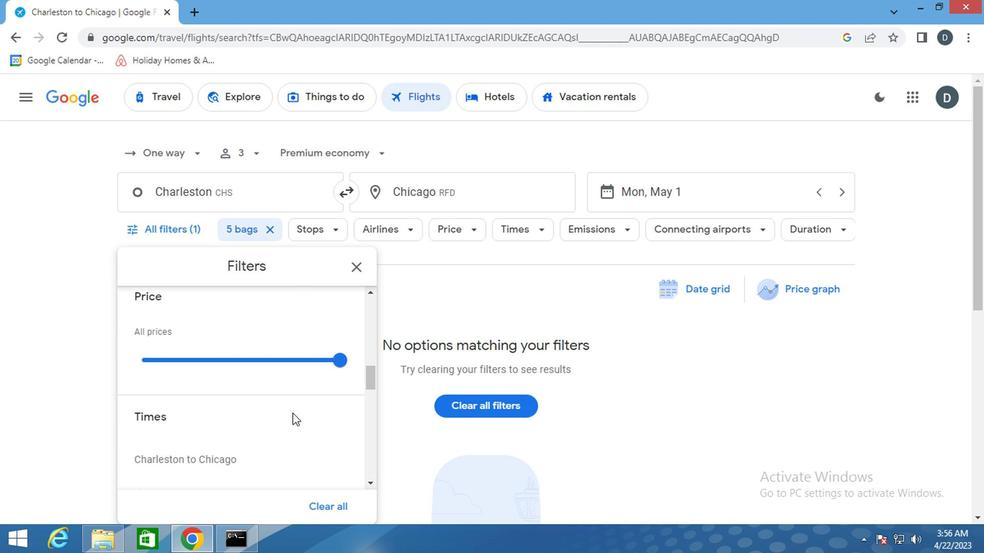 
Action: Mouse moved to (278, 403)
Screenshot: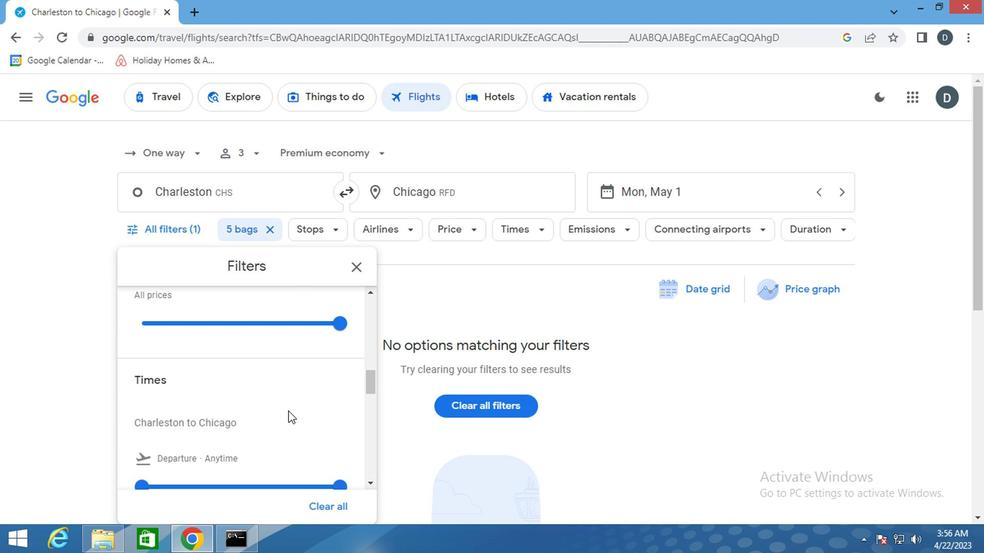 
Action: Mouse scrolled (278, 402) with delta (0, 0)
Screenshot: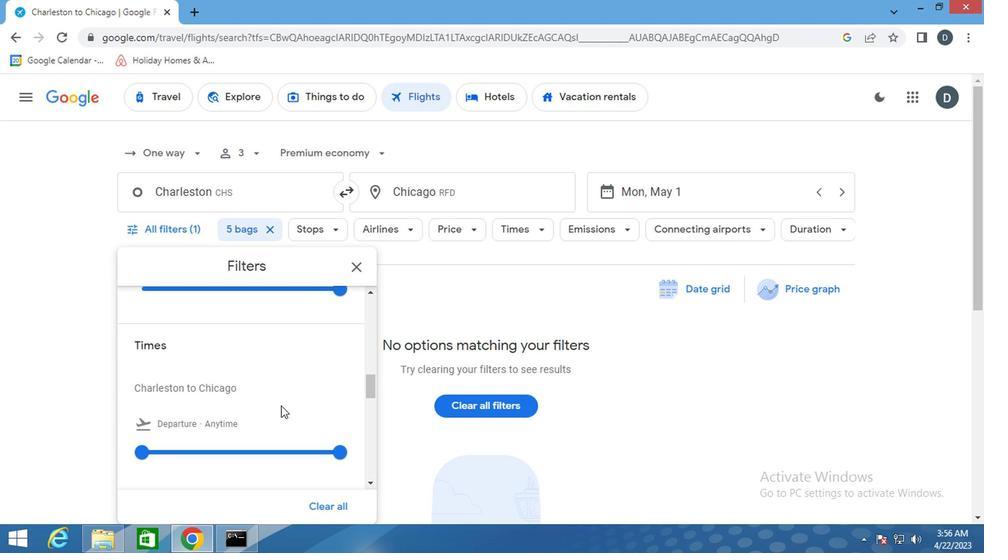 
Action: Mouse scrolled (278, 402) with delta (0, 0)
Screenshot: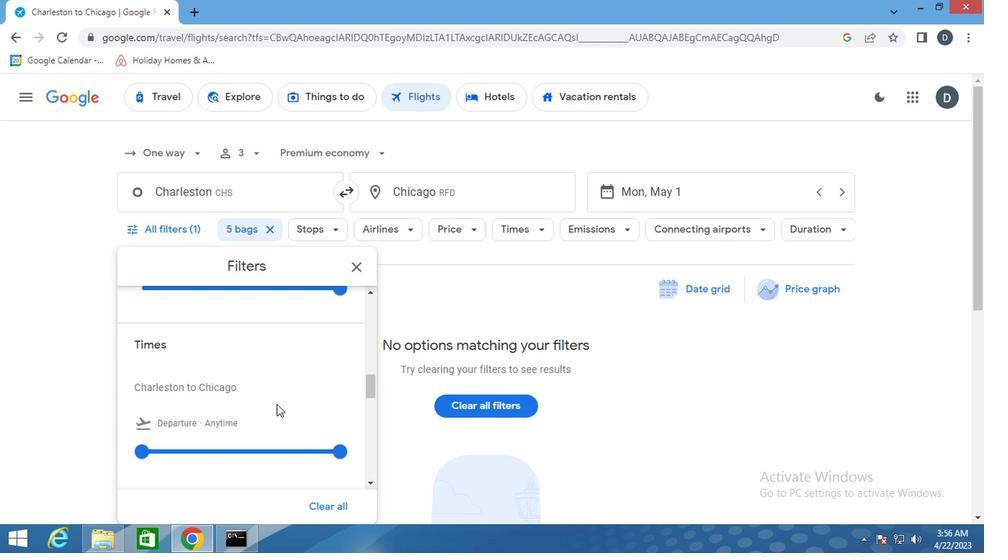 
Action: Mouse moved to (188, 334)
Screenshot: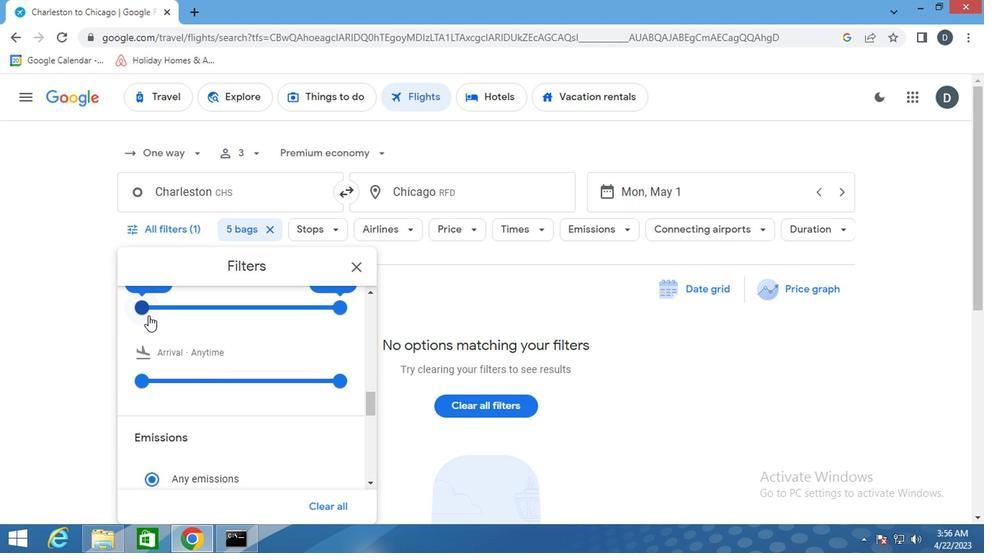 
Action: Mouse scrolled (188, 335) with delta (0, 1)
Screenshot: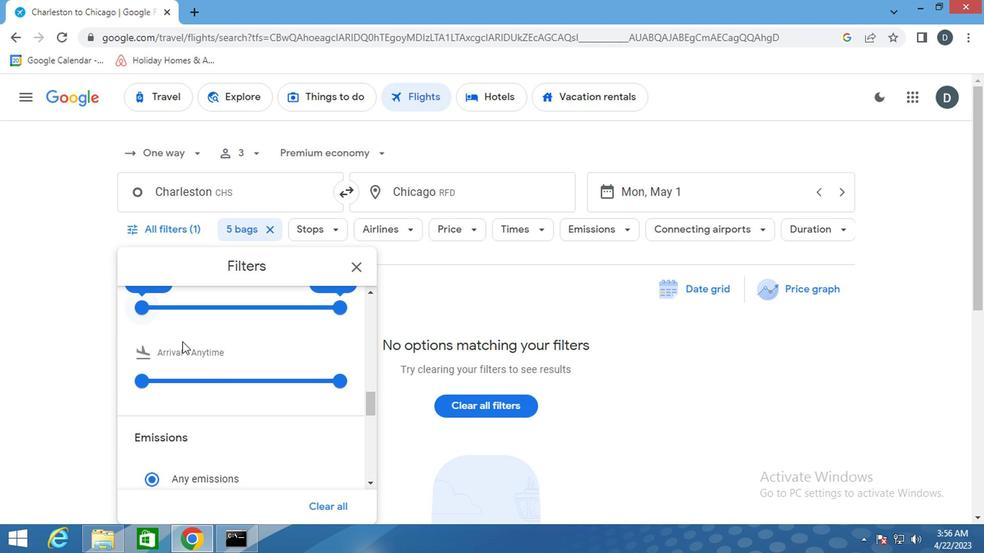 
Action: Mouse moved to (149, 374)
Screenshot: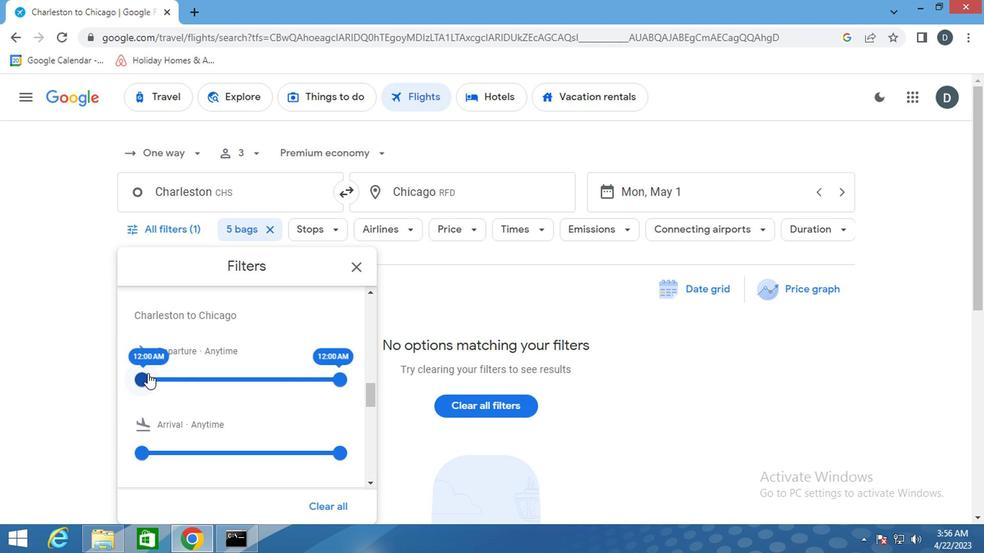
Action: Mouse pressed left at (149, 374)
Screenshot: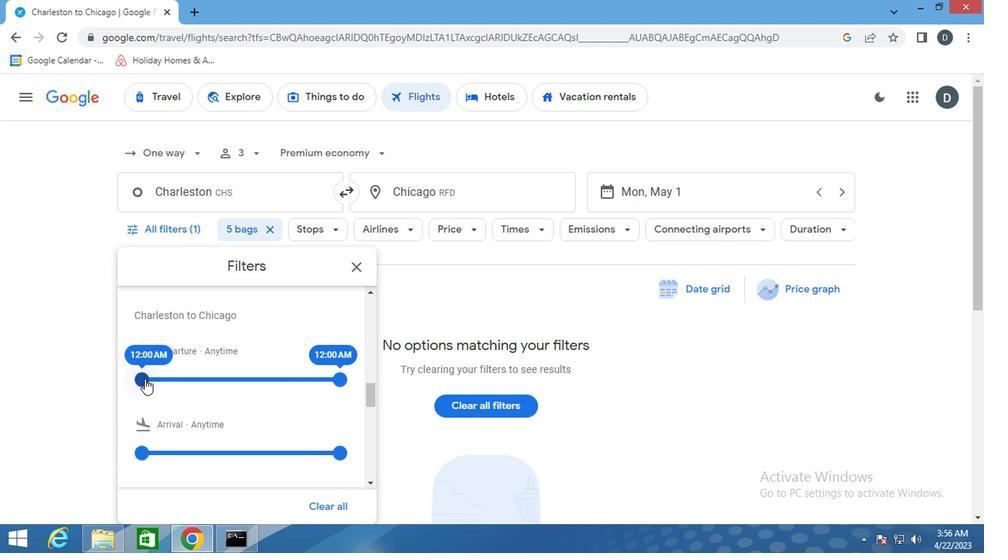 
Action: Mouse moved to (346, 375)
Screenshot: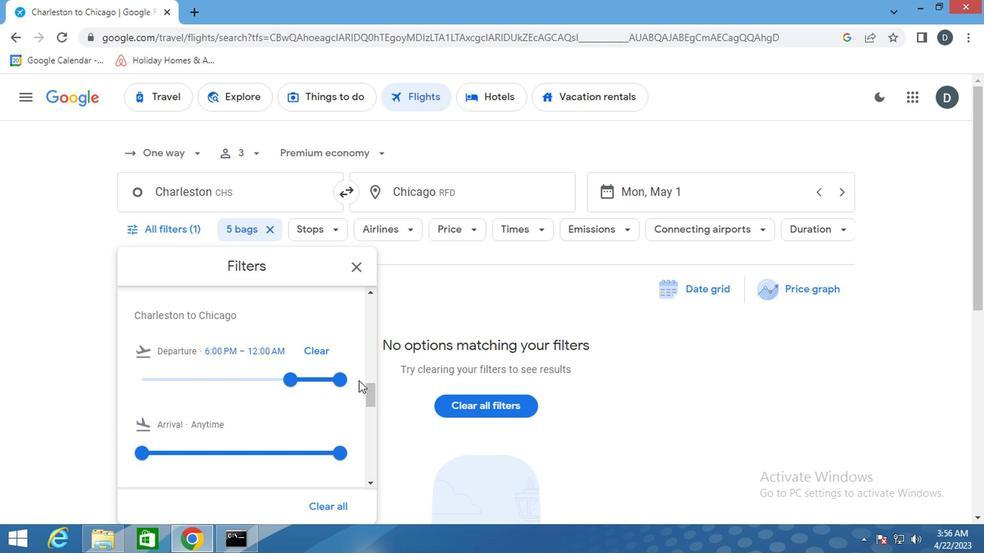 
Action: Mouse pressed left at (346, 375)
Screenshot: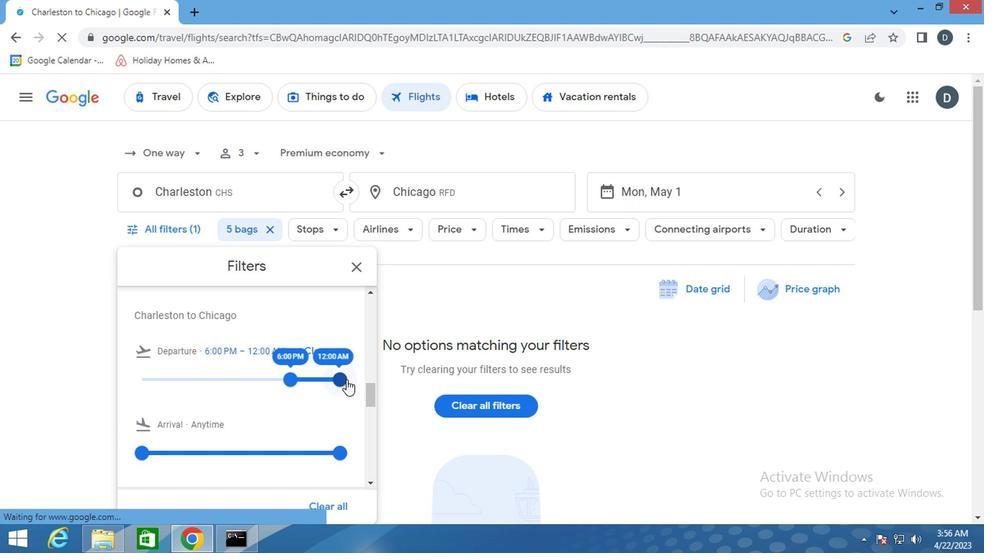 
Action: Mouse moved to (295, 421)
Screenshot: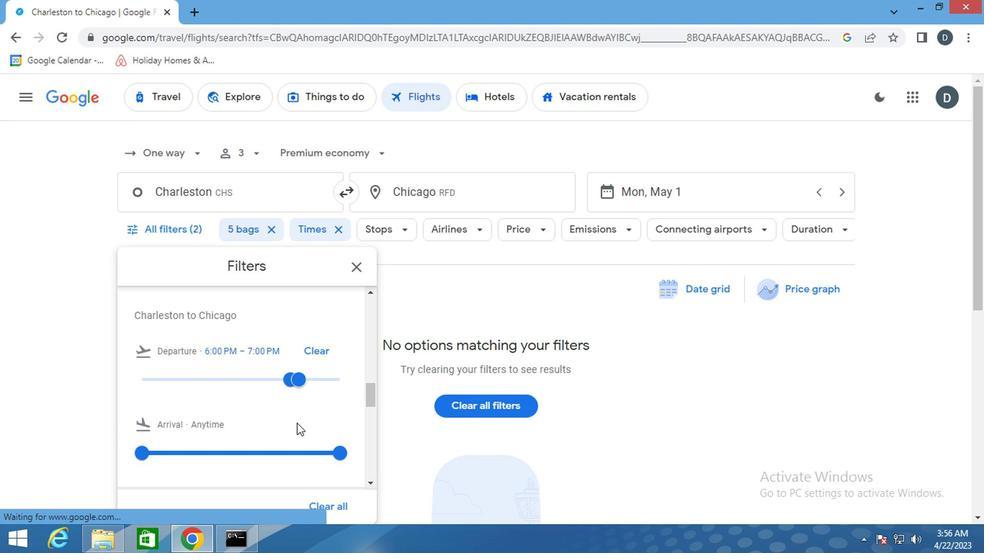 
Action: Mouse scrolled (295, 420) with delta (0, 0)
Screenshot: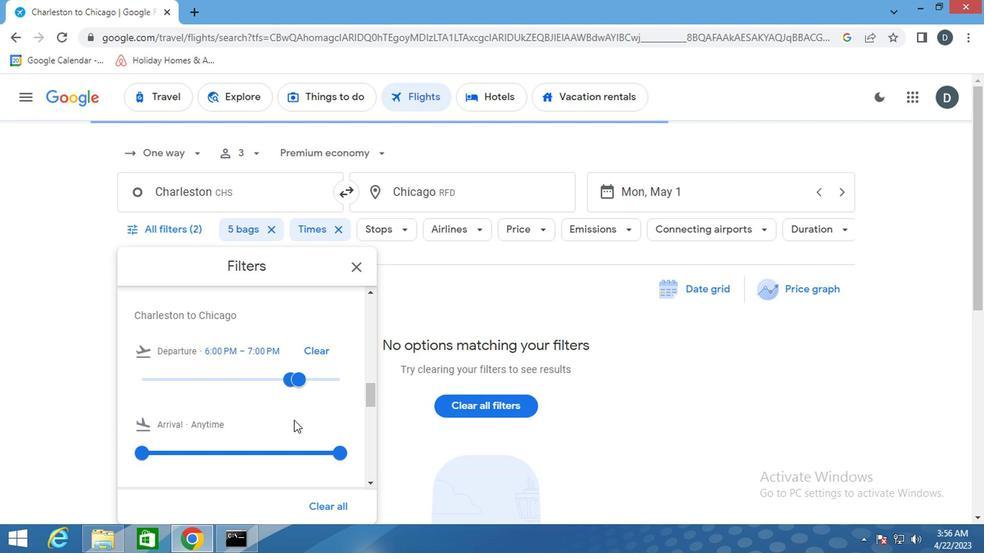 
Action: Mouse scrolled (295, 420) with delta (0, 0)
Screenshot: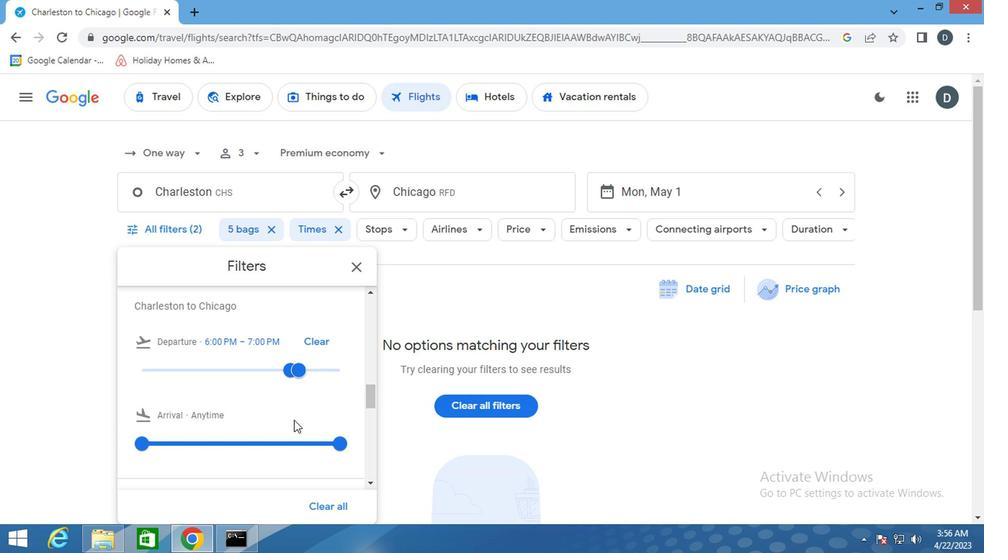 
Action: Mouse scrolled (295, 420) with delta (0, 0)
Screenshot: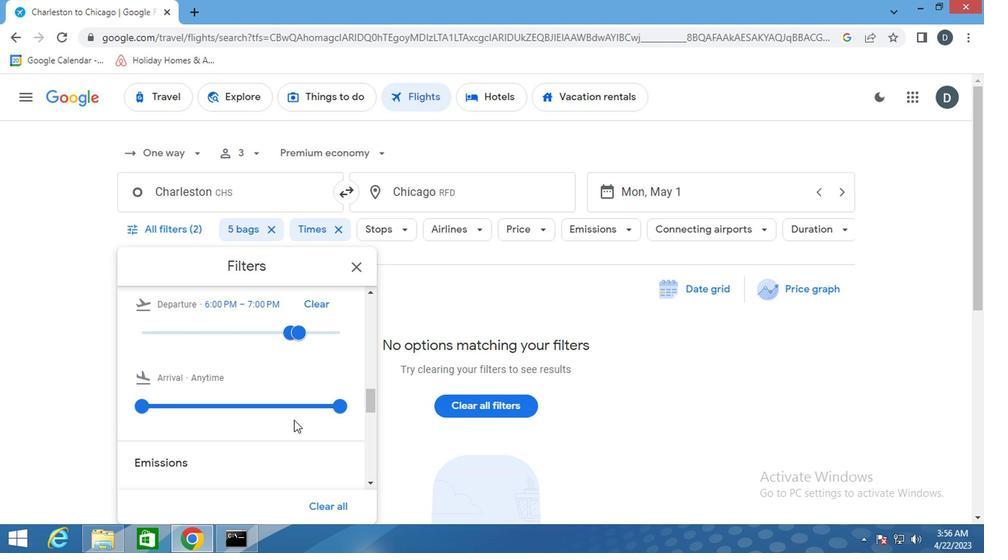 
Action: Mouse scrolled (295, 420) with delta (0, 0)
Screenshot: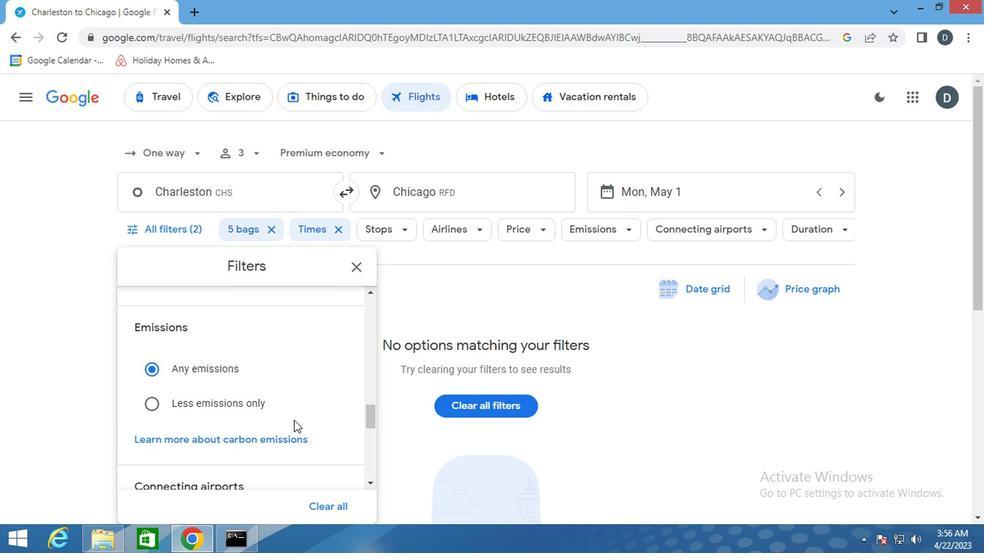 
Action: Mouse scrolled (295, 420) with delta (0, 0)
Screenshot: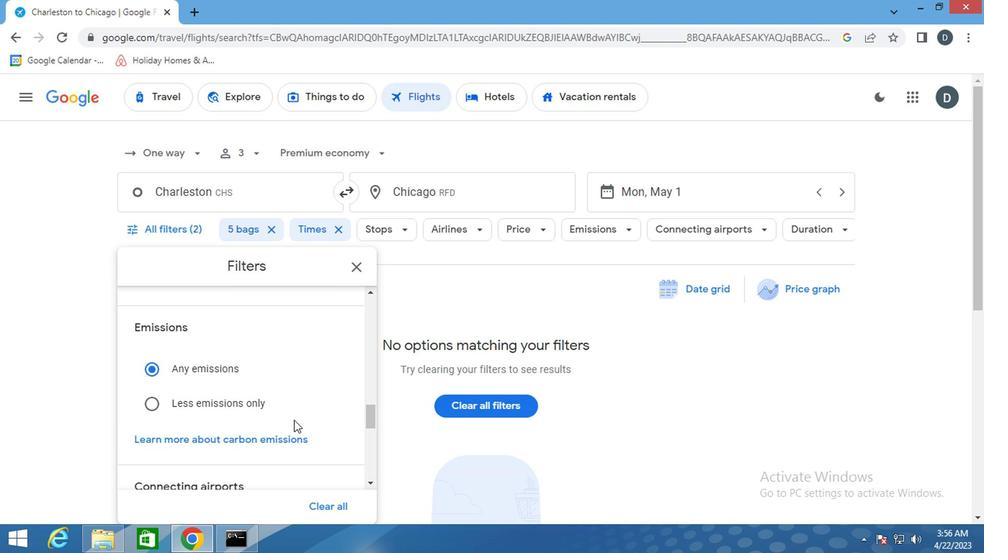 
Action: Mouse scrolled (295, 420) with delta (0, 0)
Screenshot: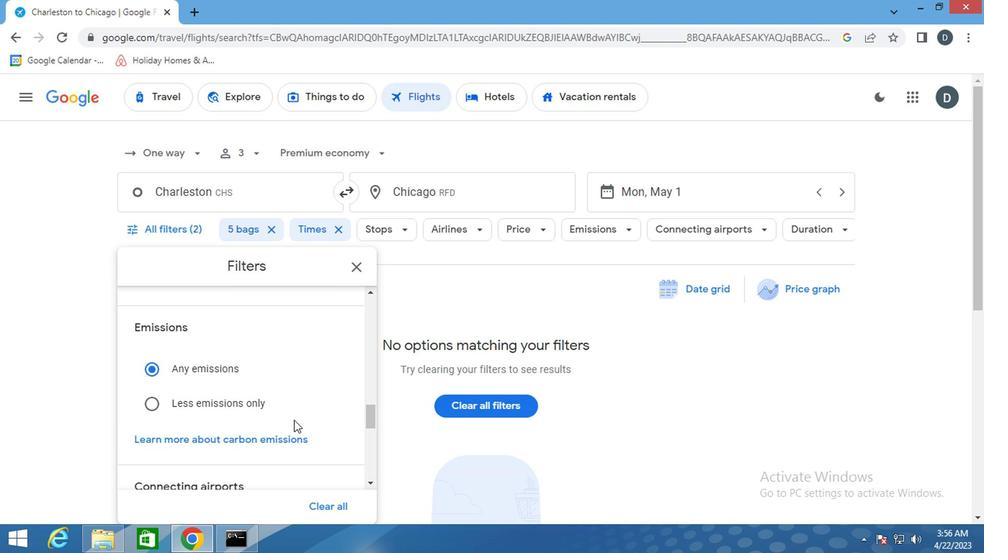 
Action: Mouse scrolled (295, 420) with delta (0, 0)
Screenshot: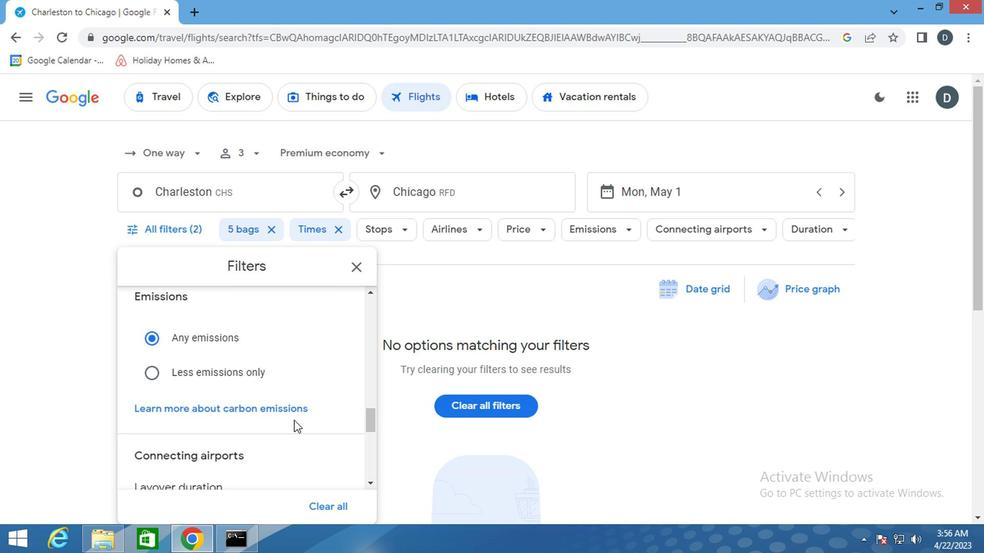 
Action: Mouse scrolled (295, 420) with delta (0, 0)
Screenshot: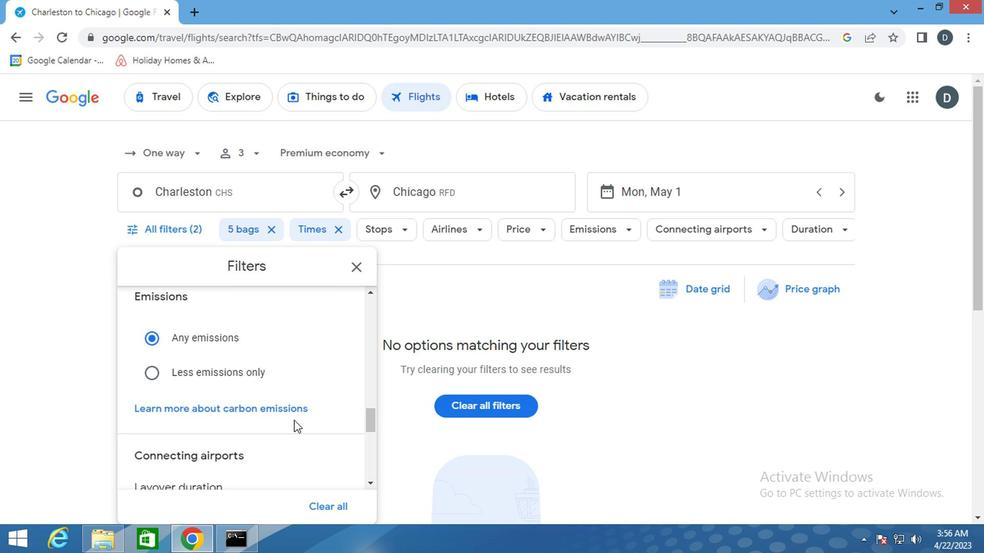 
Action: Mouse scrolled (295, 420) with delta (0, 0)
Screenshot: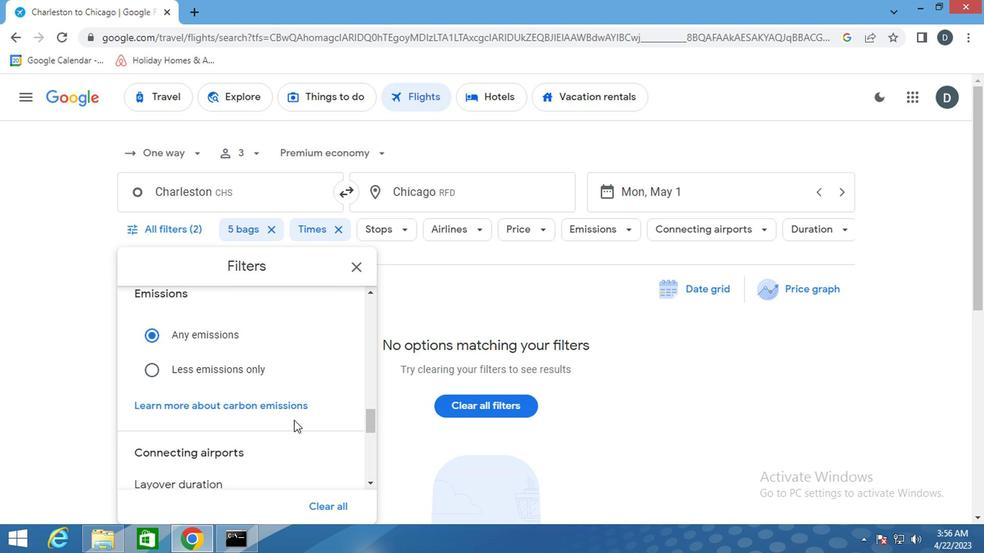 
Action: Mouse scrolled (295, 420) with delta (0, 0)
Screenshot: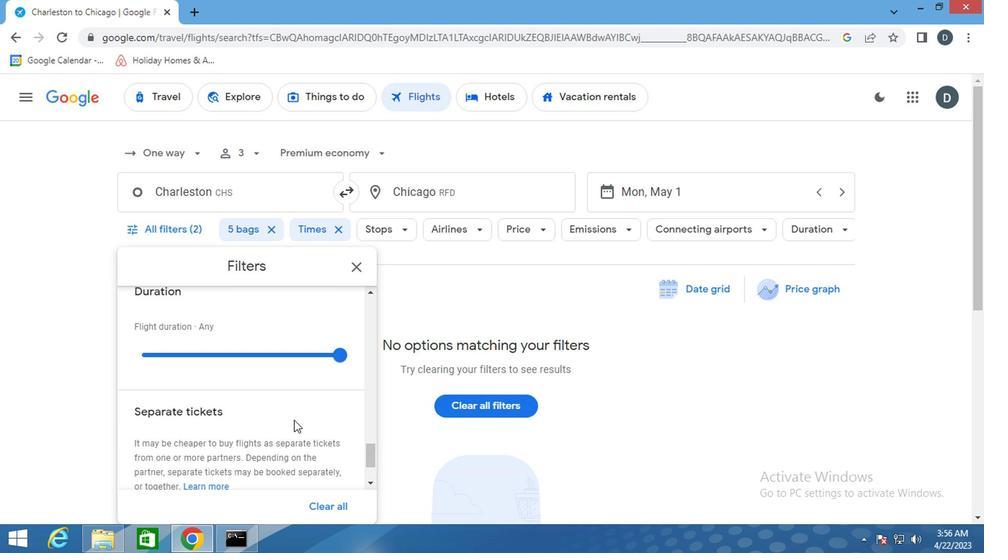 
Action: Mouse scrolled (295, 420) with delta (0, 0)
Screenshot: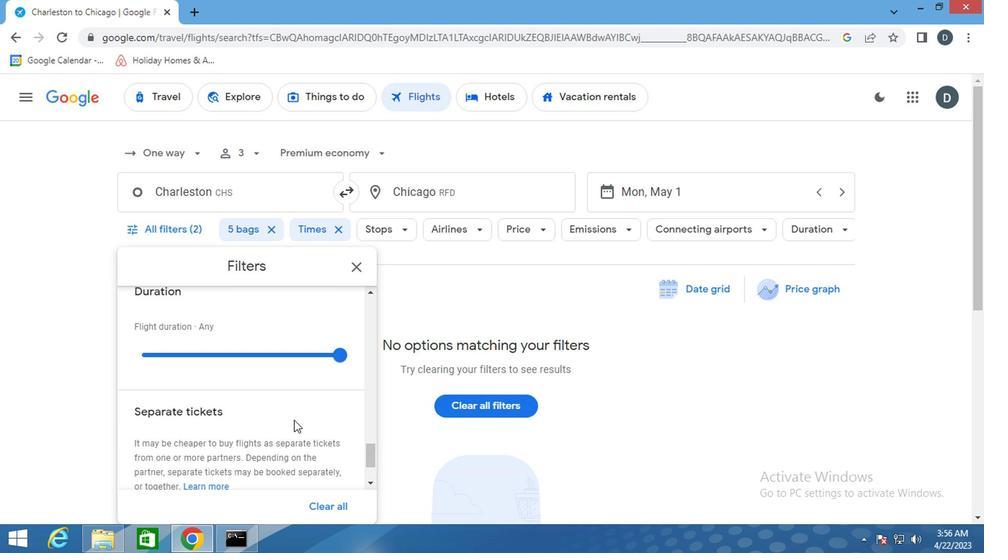 
Action: Mouse scrolled (295, 420) with delta (0, 0)
Screenshot: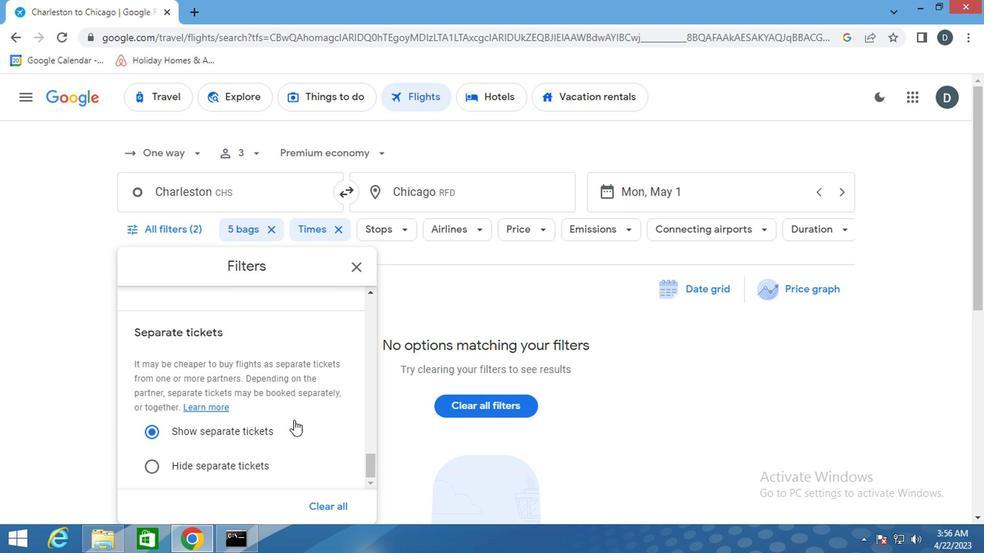 
Action: Mouse scrolled (295, 420) with delta (0, 0)
Screenshot: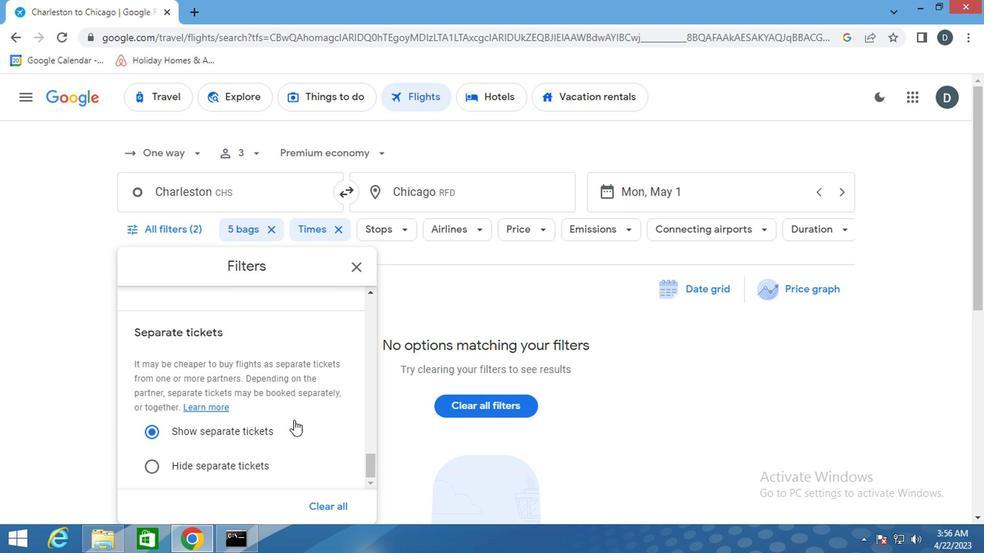 
Action: Mouse scrolled (295, 420) with delta (0, 0)
Screenshot: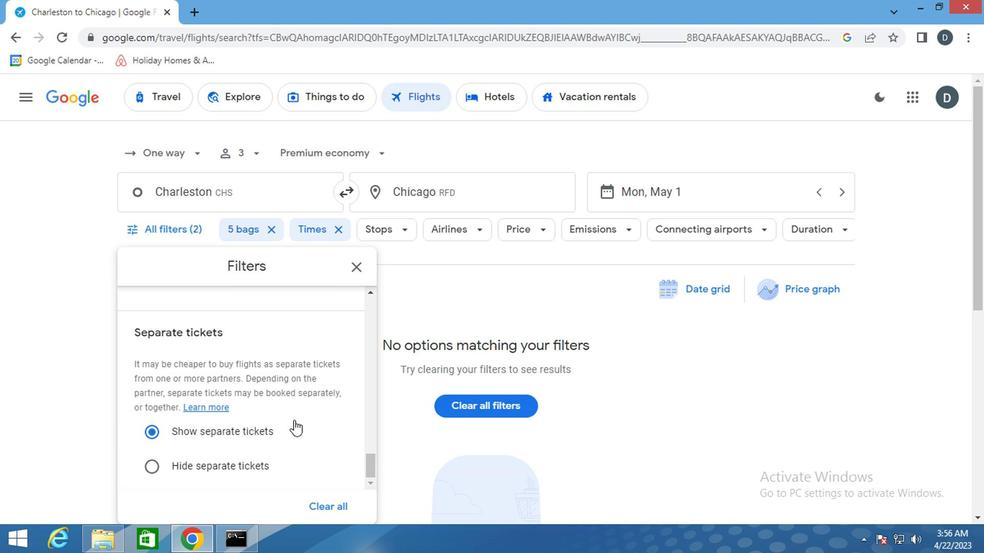 
Action: Mouse scrolled (295, 420) with delta (0, 0)
Screenshot: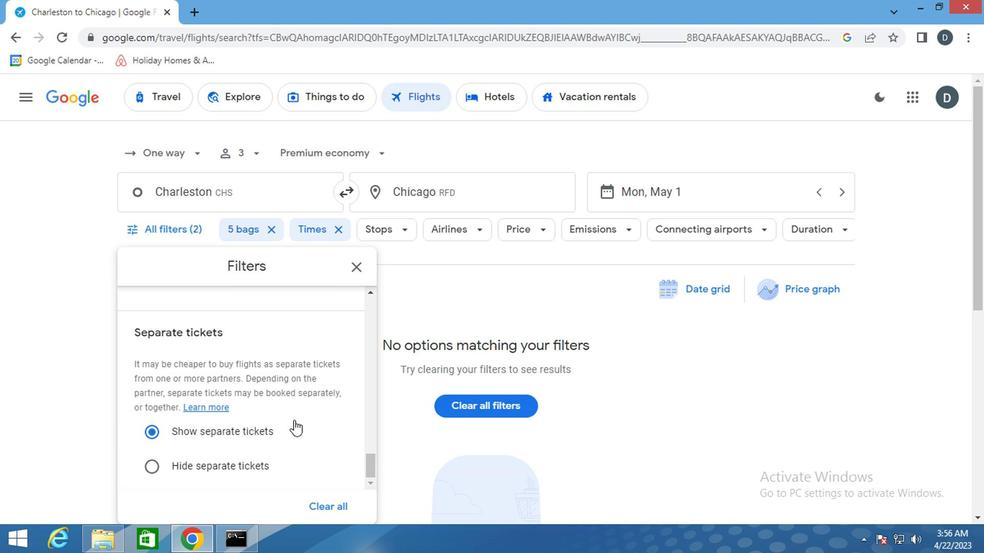 
Action: Mouse moved to (359, 246)
Screenshot: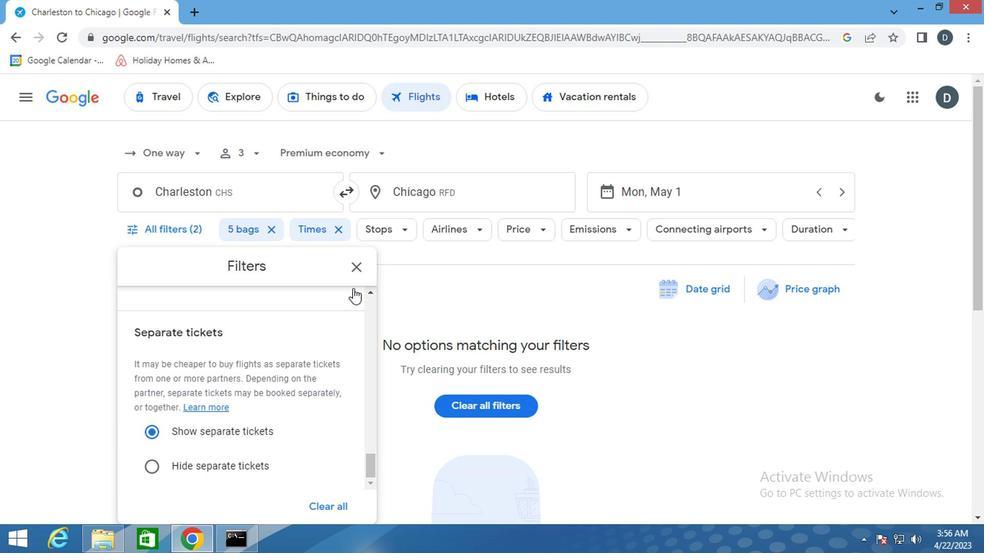 
Action: Mouse pressed left at (359, 246)
Screenshot: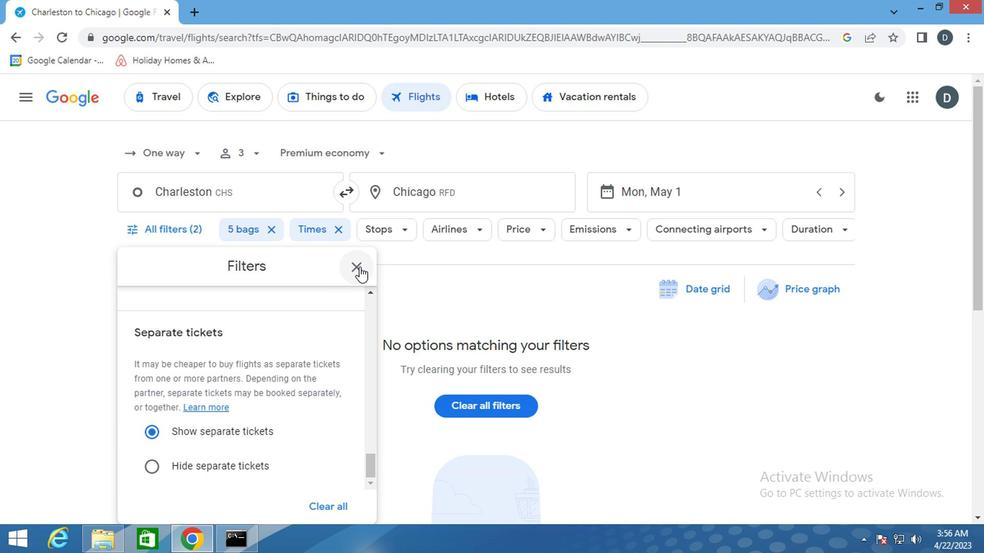 
